 Task: Find connections with filter location Kota with filter topic #realestateinvesting with filter profile language German with filter current company CTG with filter school Harcourt Butler Technical University  with filter industry Sports and Recreation Instruction with filter service category User Experience Design with filter keywords title File Clerk
Action: Mouse moved to (267, 216)
Screenshot: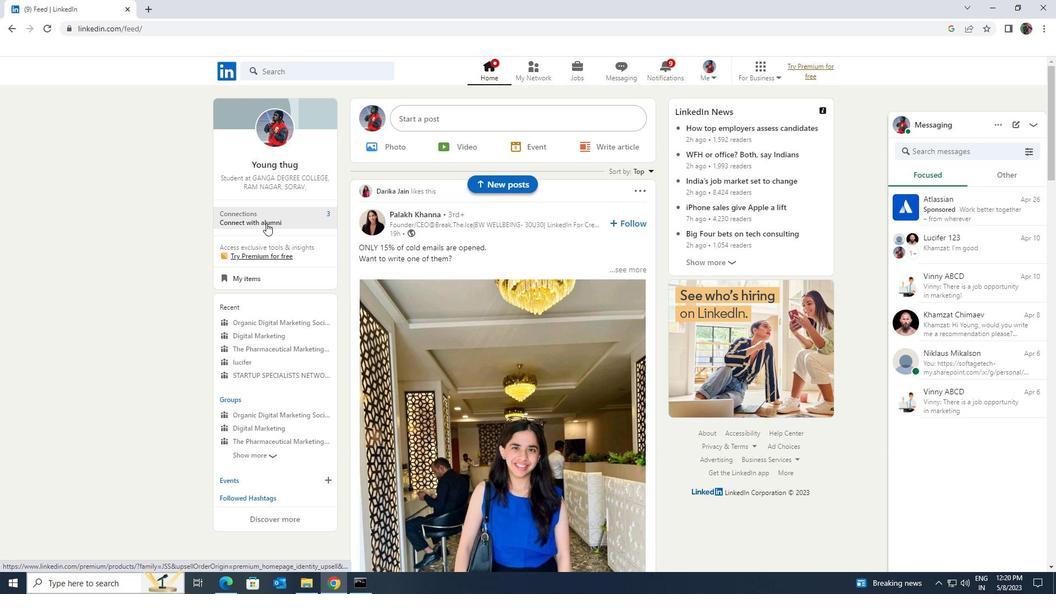 
Action: Mouse pressed left at (267, 216)
Screenshot: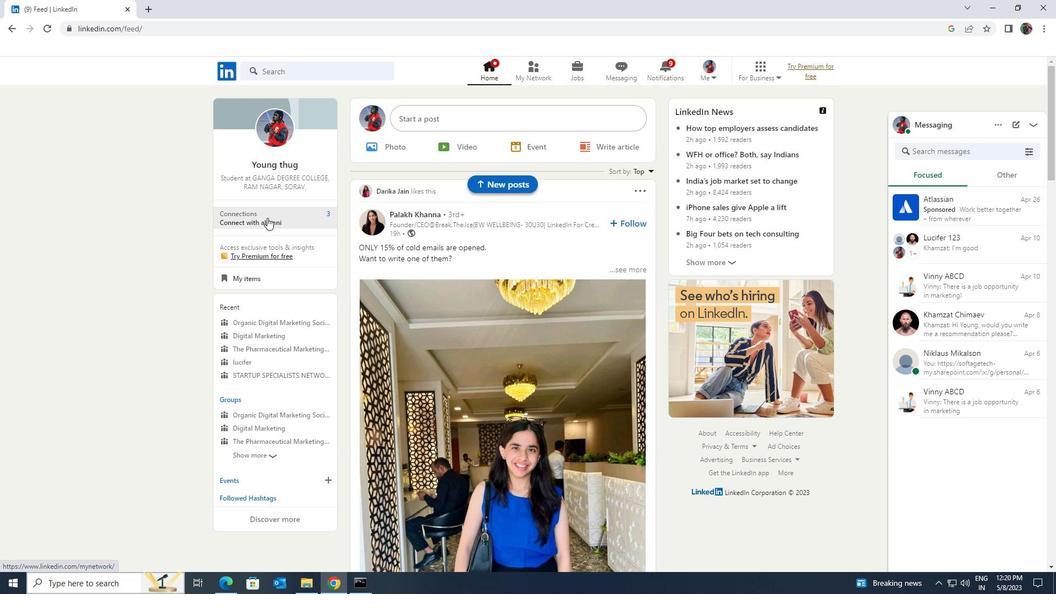 
Action: Mouse moved to (293, 139)
Screenshot: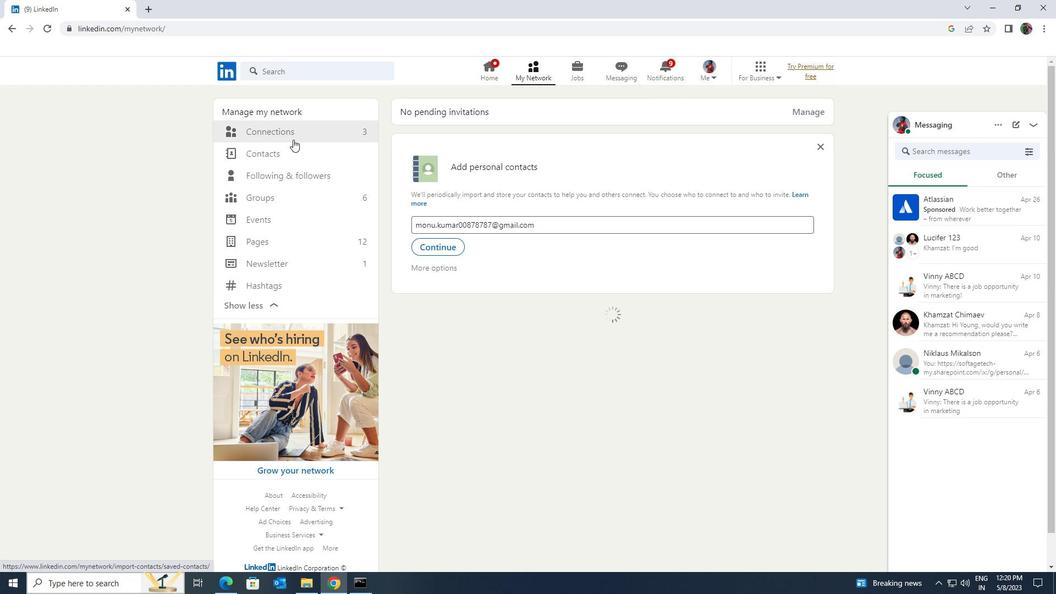 
Action: Mouse pressed left at (293, 139)
Screenshot: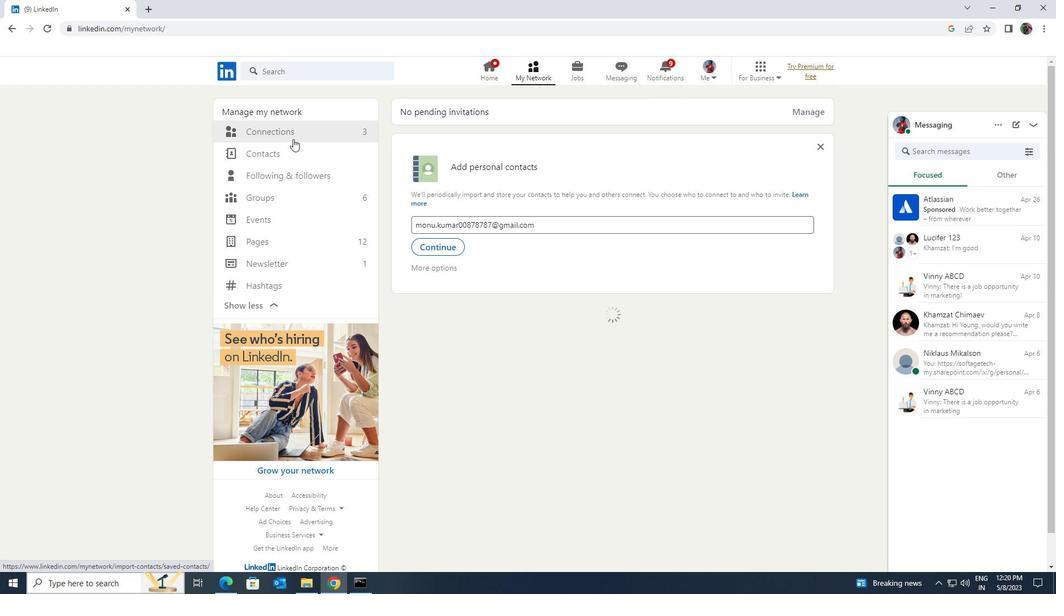 
Action: Mouse moved to (311, 134)
Screenshot: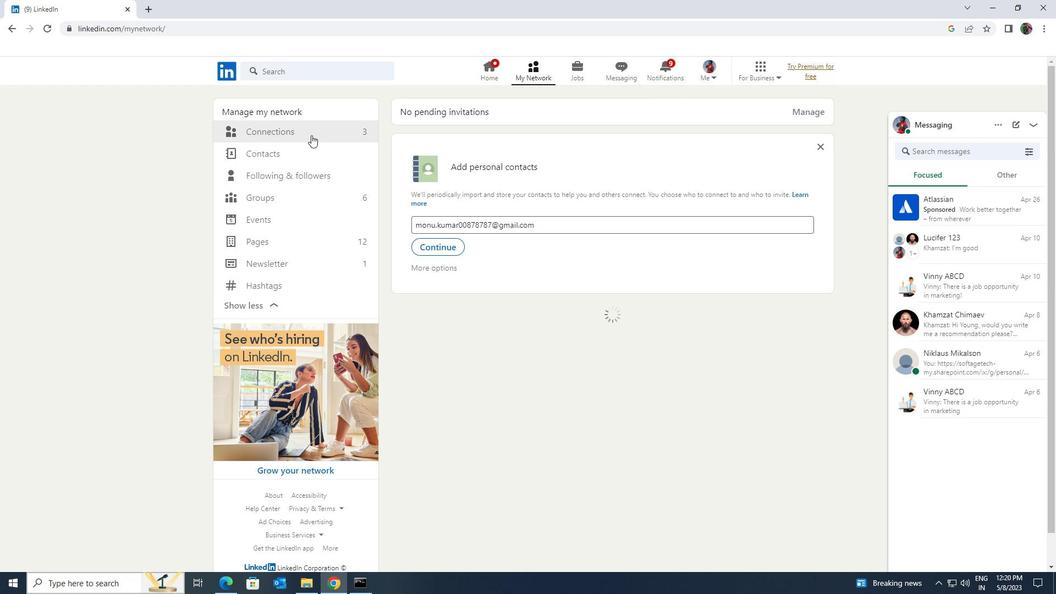 
Action: Mouse pressed left at (311, 134)
Screenshot: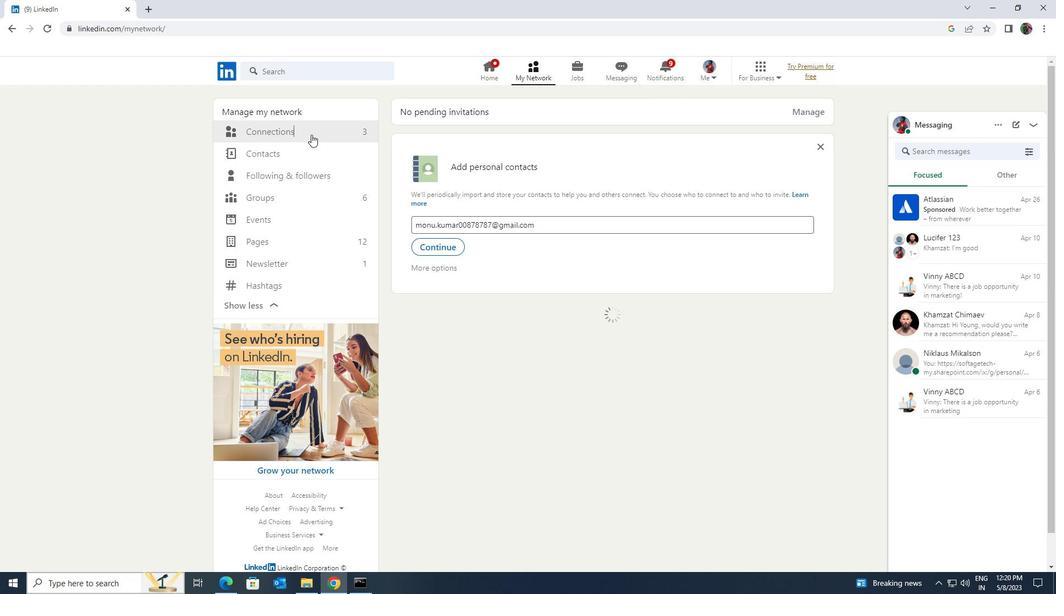 
Action: Mouse moved to (579, 133)
Screenshot: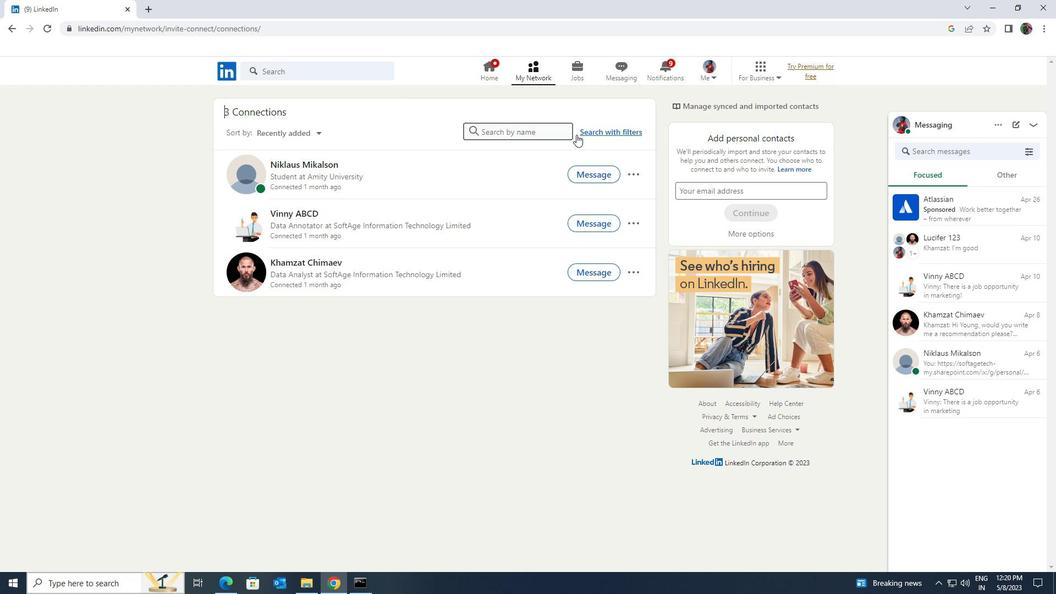 
Action: Mouse pressed left at (579, 133)
Screenshot: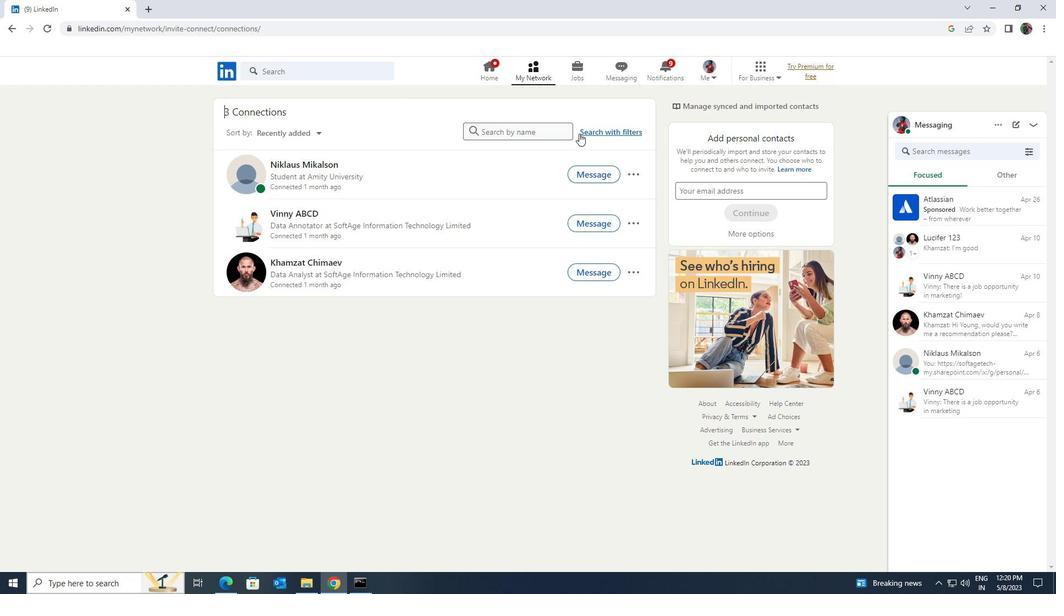 
Action: Mouse moved to (560, 102)
Screenshot: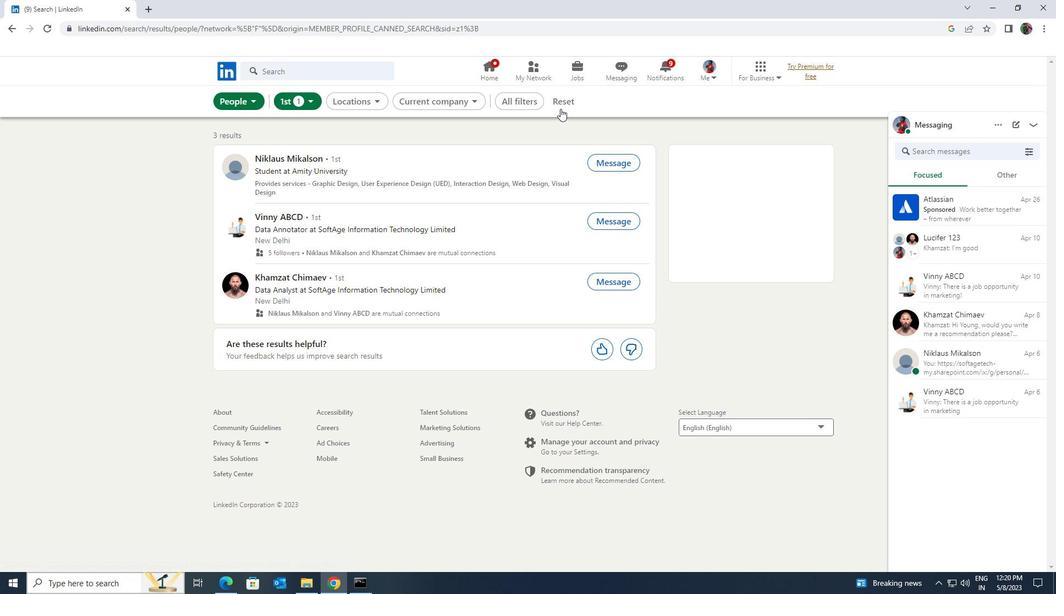 
Action: Mouse pressed left at (560, 102)
Screenshot: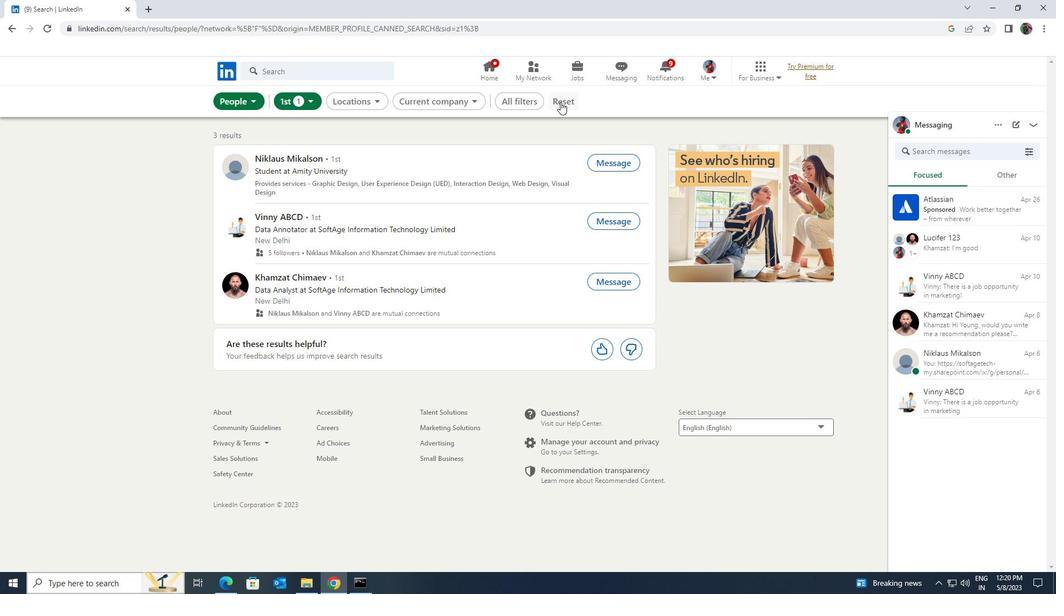 
Action: Mouse moved to (544, 103)
Screenshot: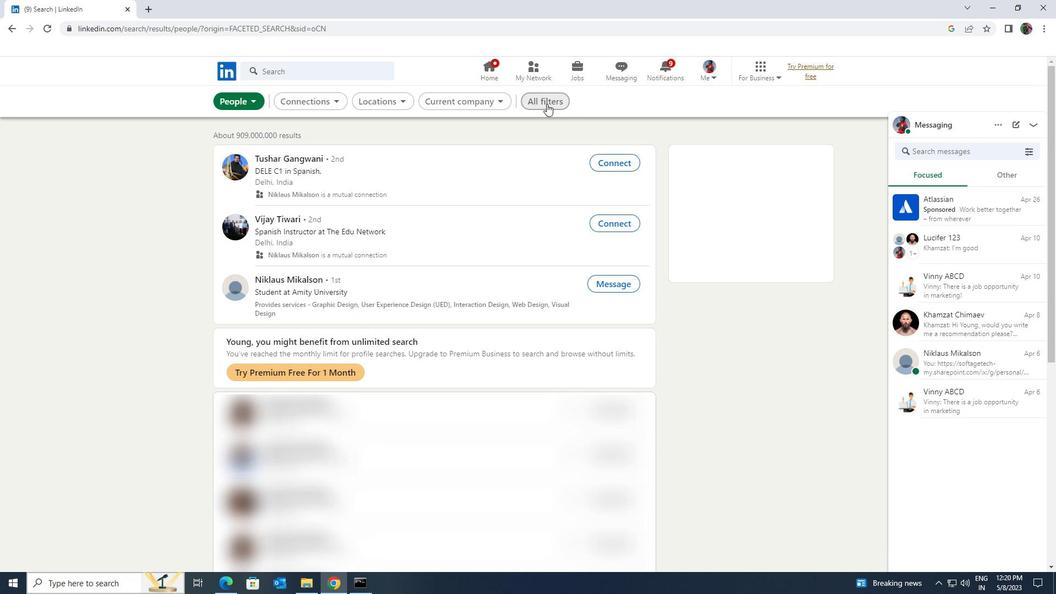 
Action: Mouse pressed left at (544, 103)
Screenshot: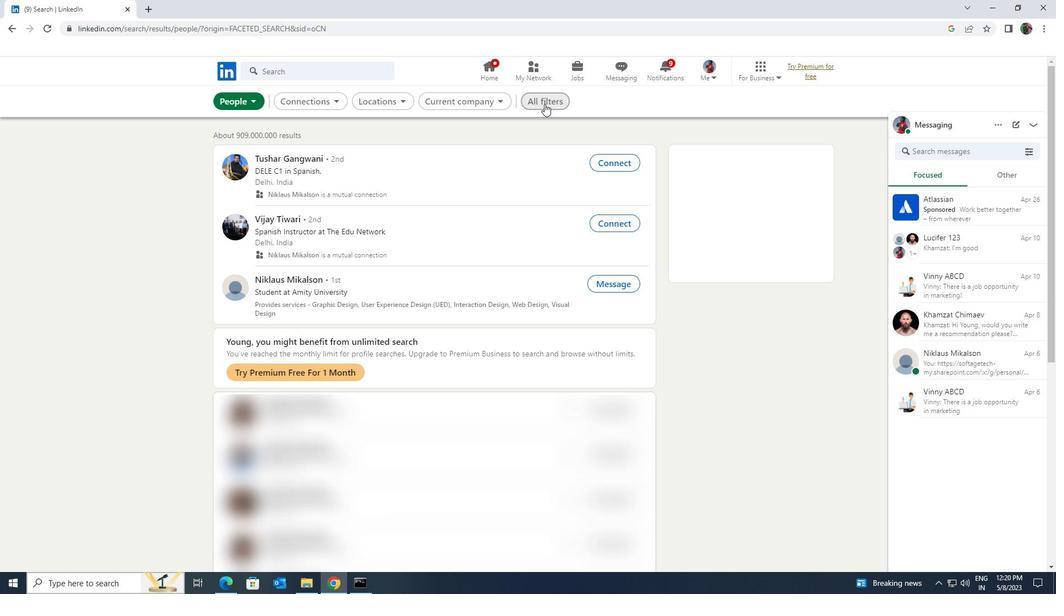 
Action: Mouse moved to (917, 430)
Screenshot: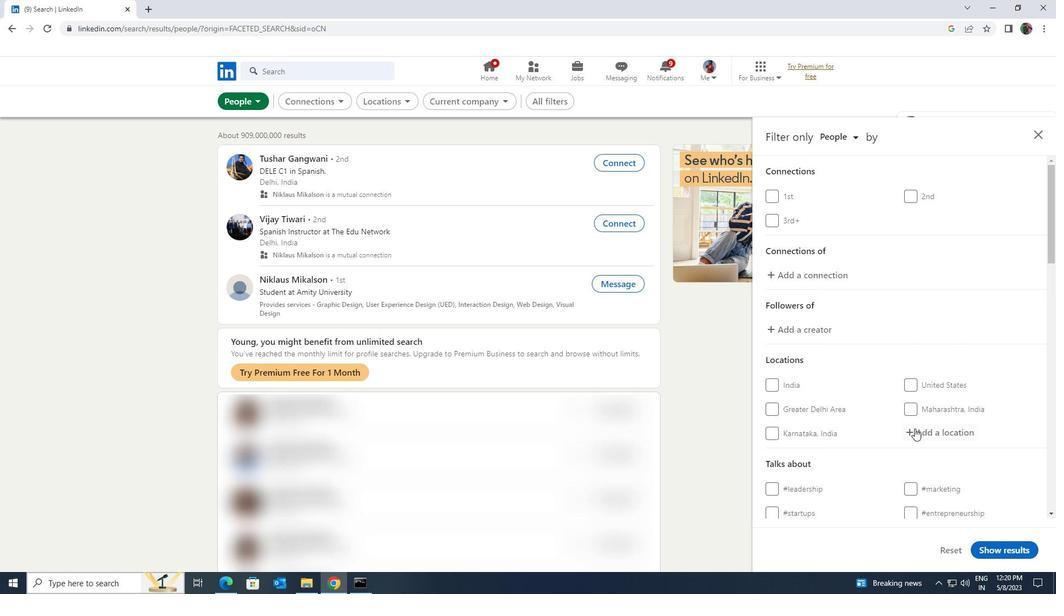 
Action: Mouse pressed left at (917, 430)
Screenshot: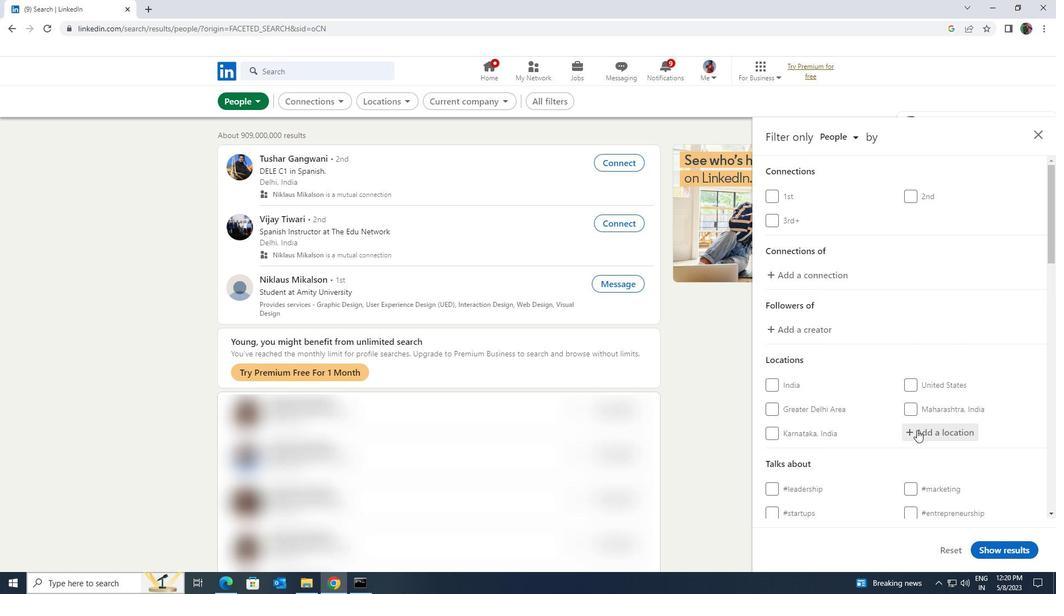
Action: Key pressed <Key.shift>KOTA
Screenshot: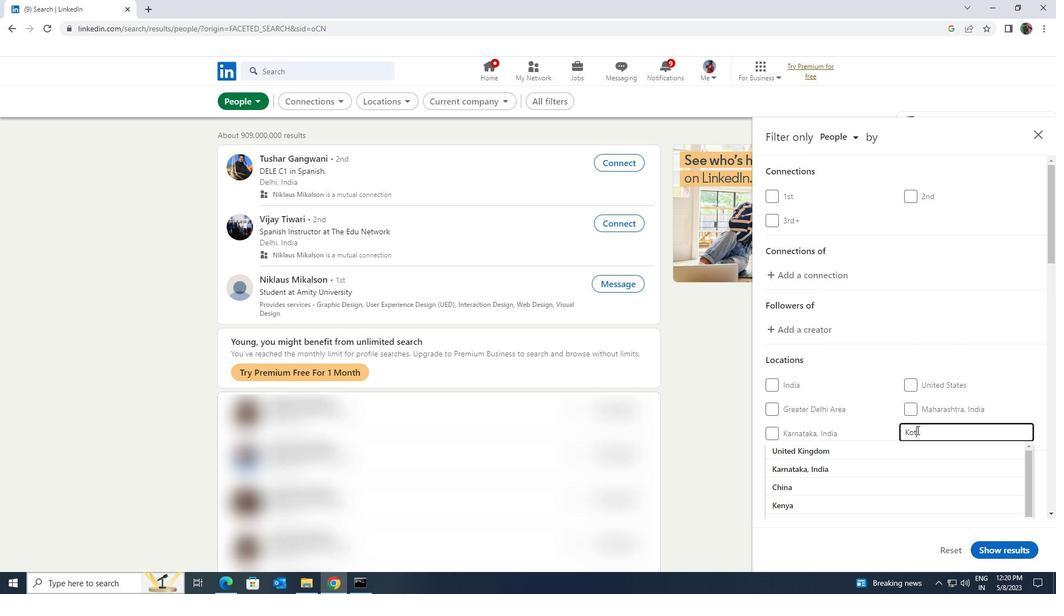 
Action: Mouse moved to (915, 462)
Screenshot: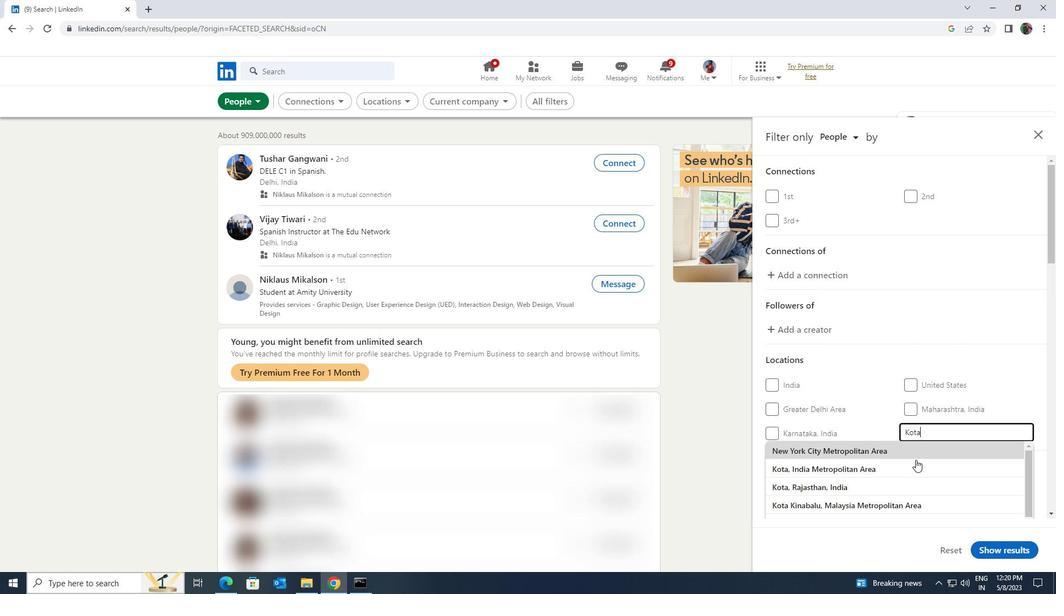 
Action: Mouse pressed left at (915, 462)
Screenshot: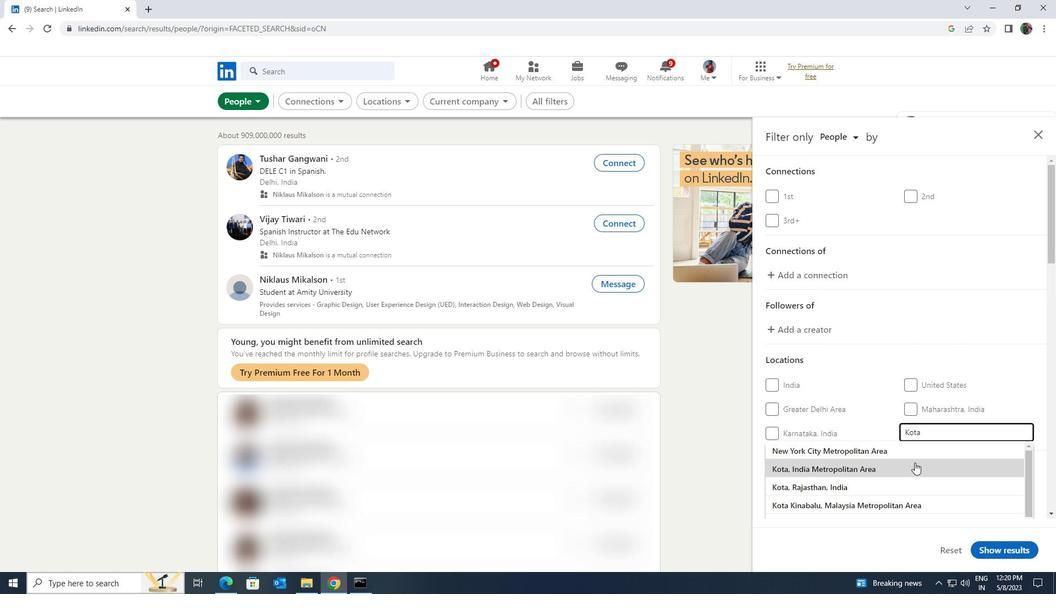 
Action: Mouse moved to (913, 462)
Screenshot: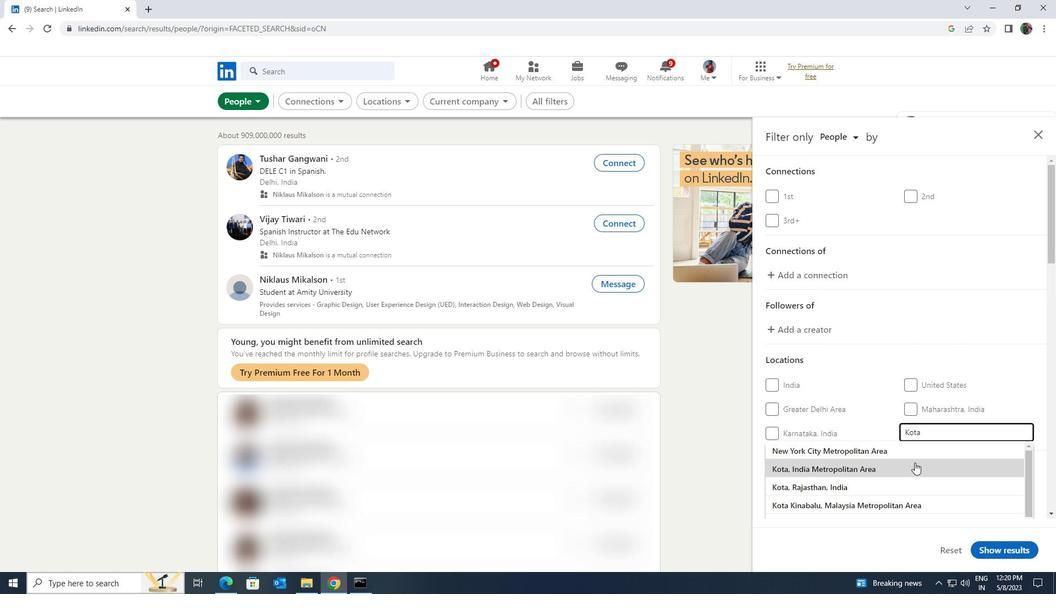 
Action: Mouse scrolled (913, 462) with delta (0, 0)
Screenshot: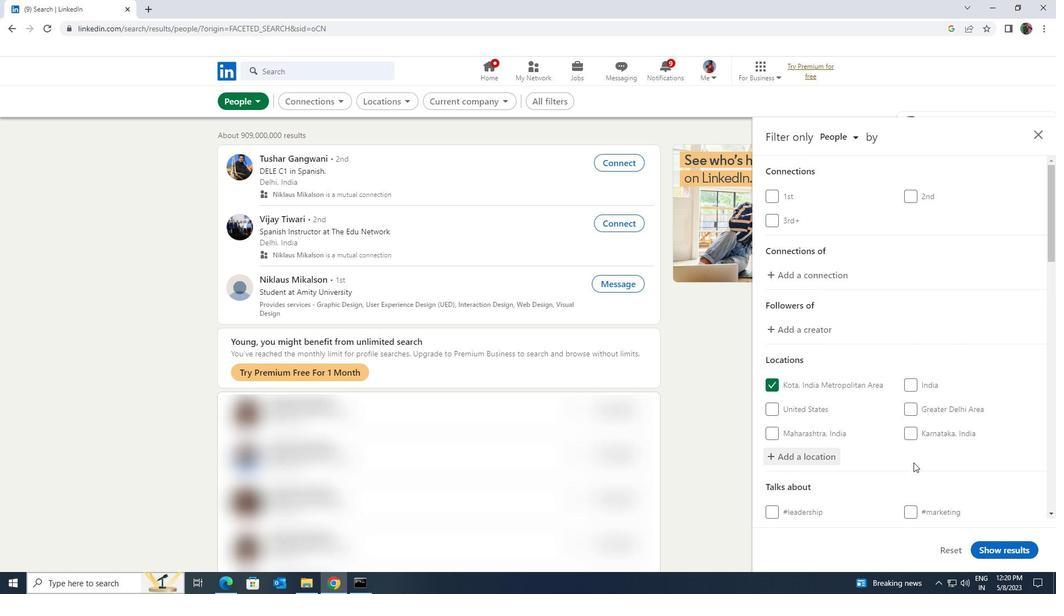 
Action: Mouse scrolled (913, 462) with delta (0, 0)
Screenshot: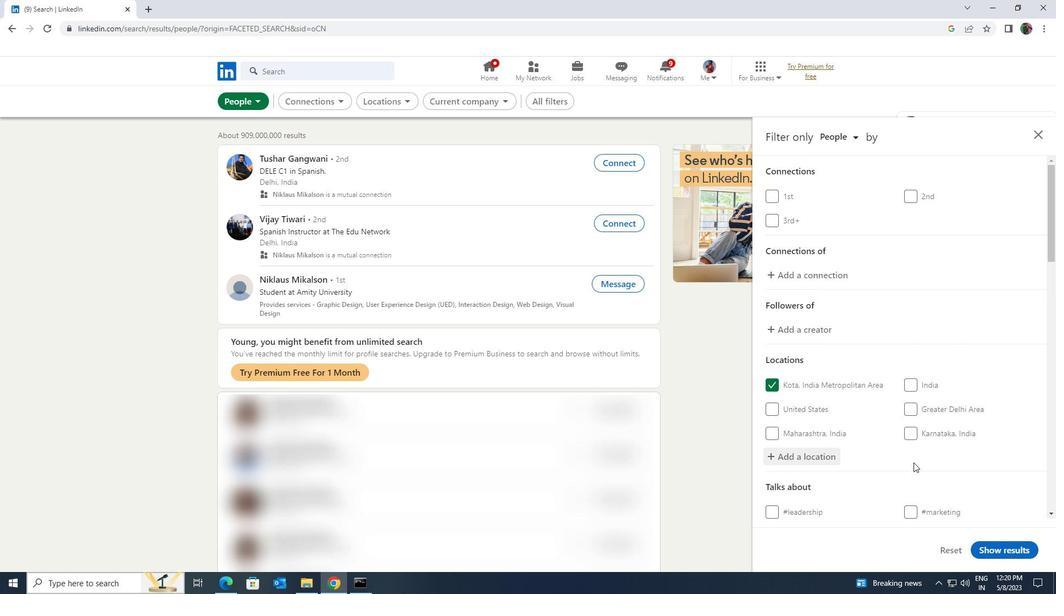 
Action: Mouse moved to (924, 454)
Screenshot: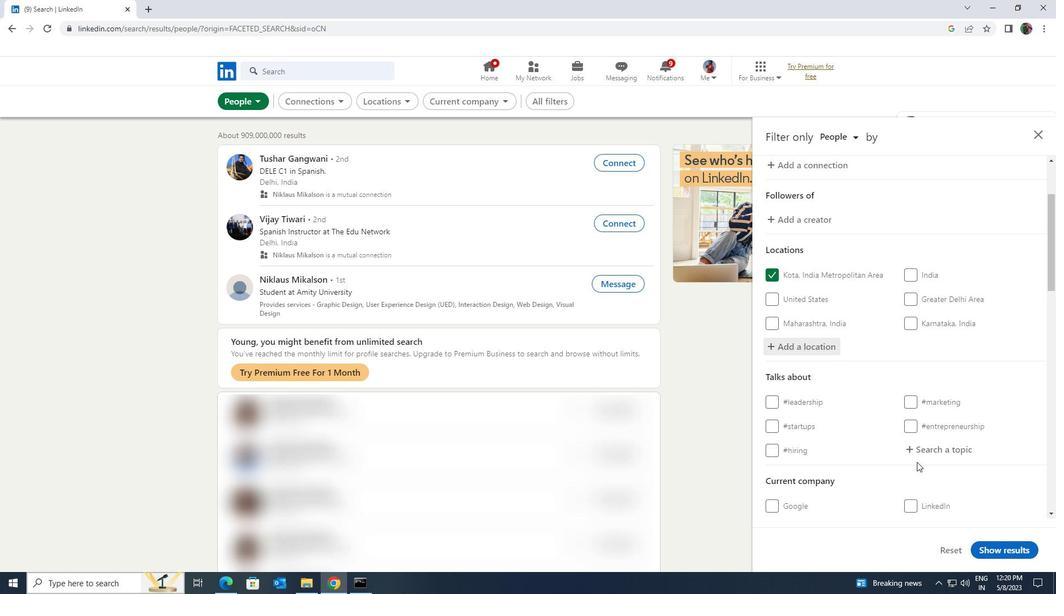 
Action: Mouse pressed left at (924, 454)
Screenshot: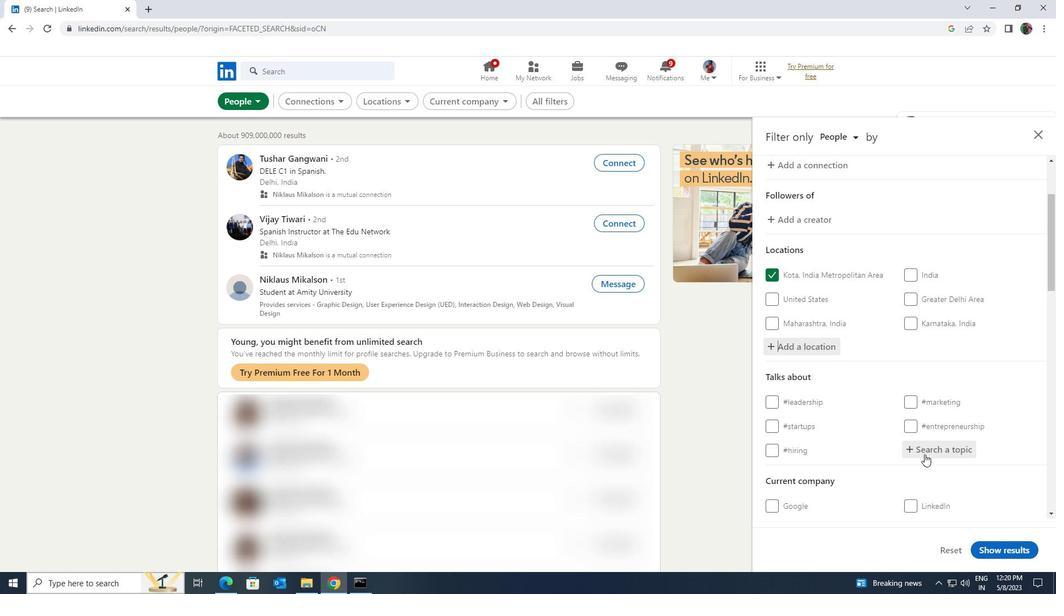 
Action: Key pressed <Key.shift><Key.shift><Key.shift><Key.shift><Key.shift><Key.shift>REAL<Key.shift>STAR<Key.backspace>E<Key.backspace><Key.backspace>ATEINVES
Screenshot: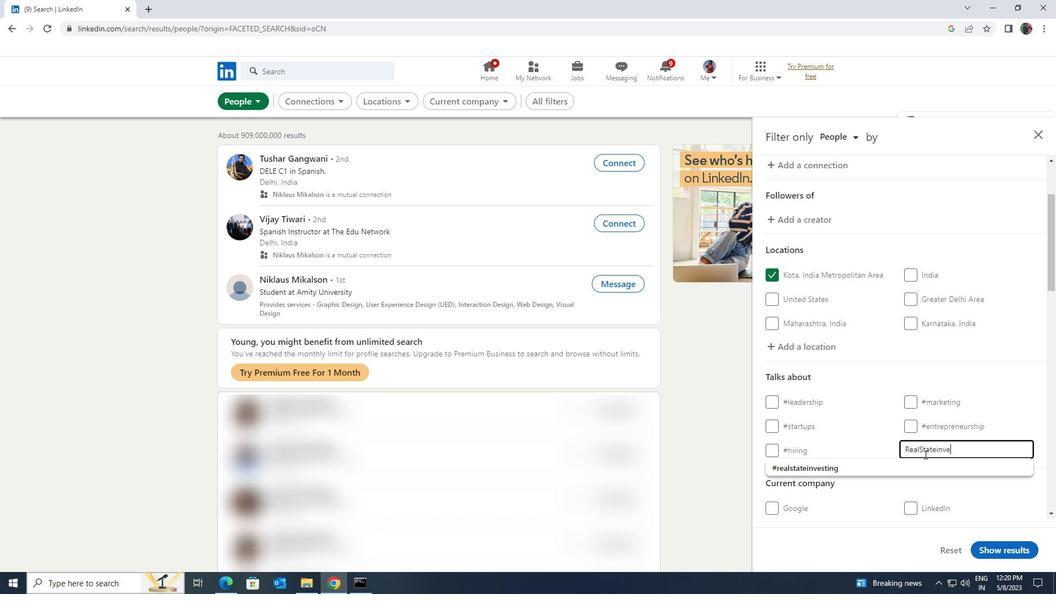 
Action: Mouse moved to (924, 466)
Screenshot: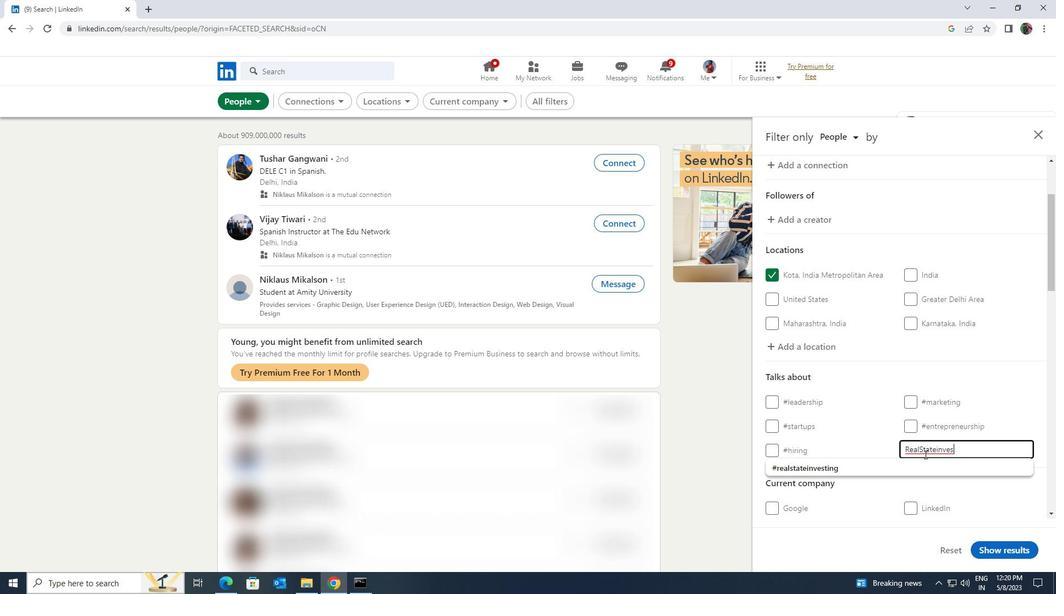 
Action: Mouse pressed left at (924, 466)
Screenshot: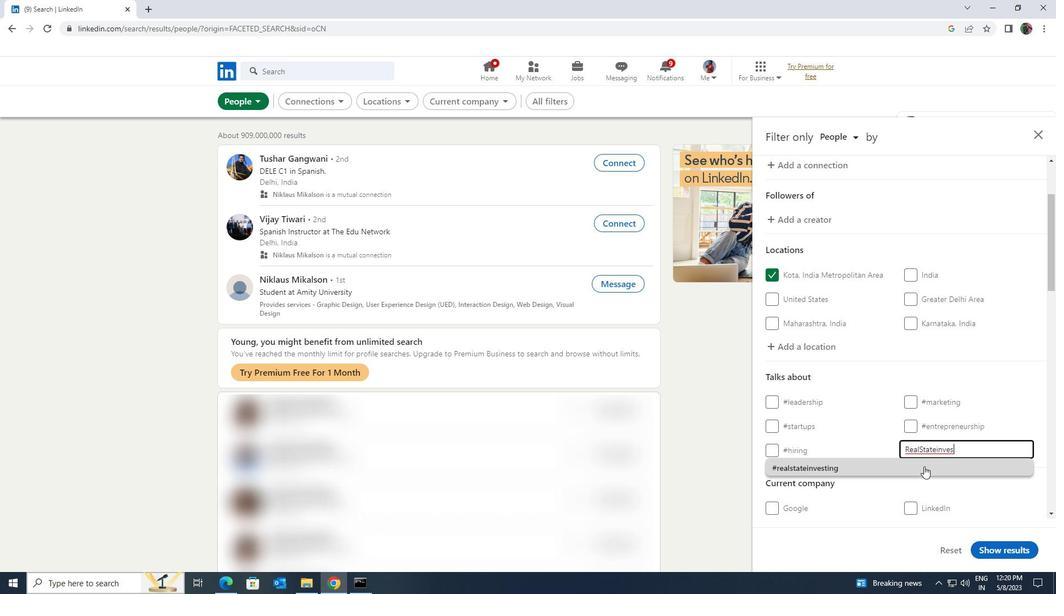 
Action: Mouse moved to (924, 467)
Screenshot: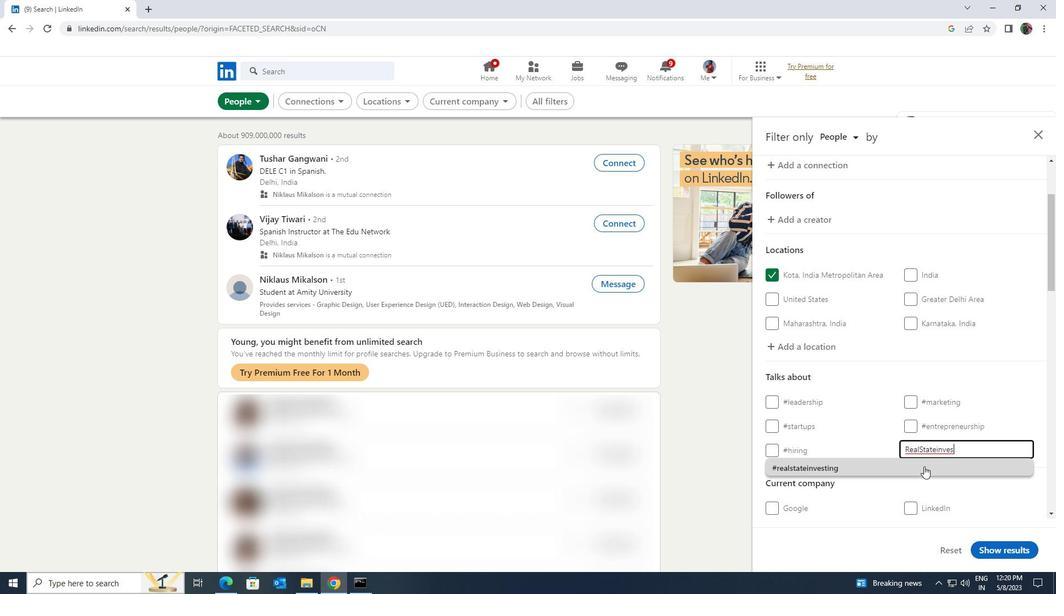 
Action: Mouse scrolled (924, 466) with delta (0, 0)
Screenshot: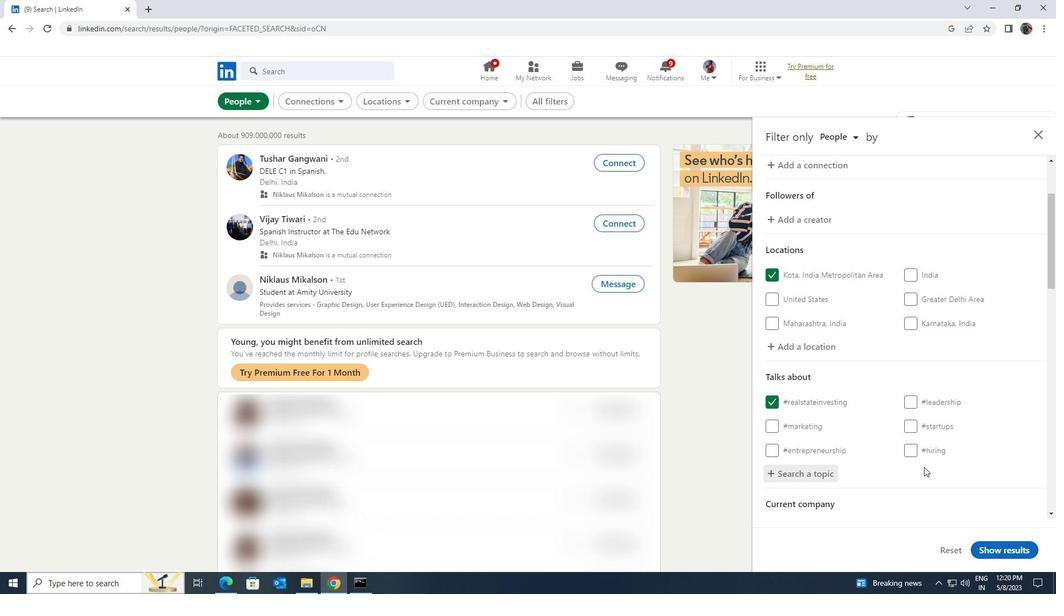 
Action: Mouse scrolled (924, 466) with delta (0, 0)
Screenshot: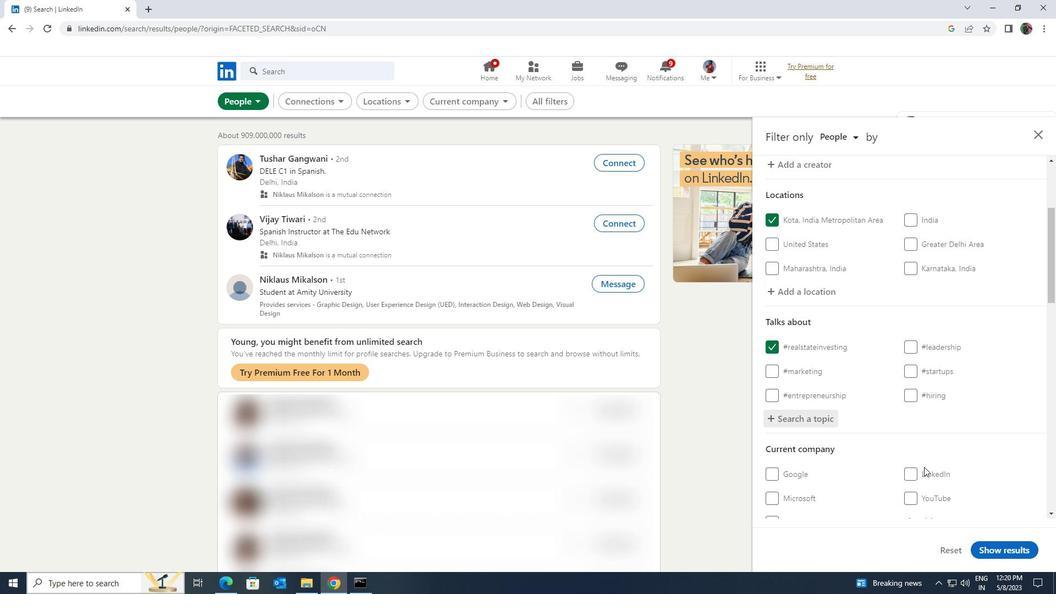 
Action: Mouse scrolled (924, 466) with delta (0, 0)
Screenshot: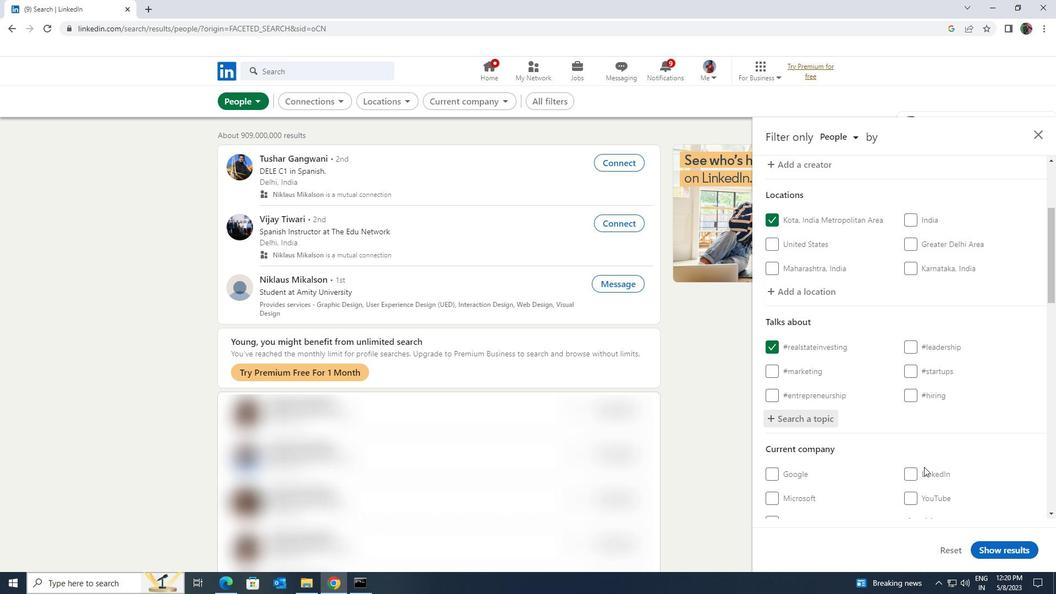 
Action: Mouse scrolled (924, 466) with delta (0, 0)
Screenshot: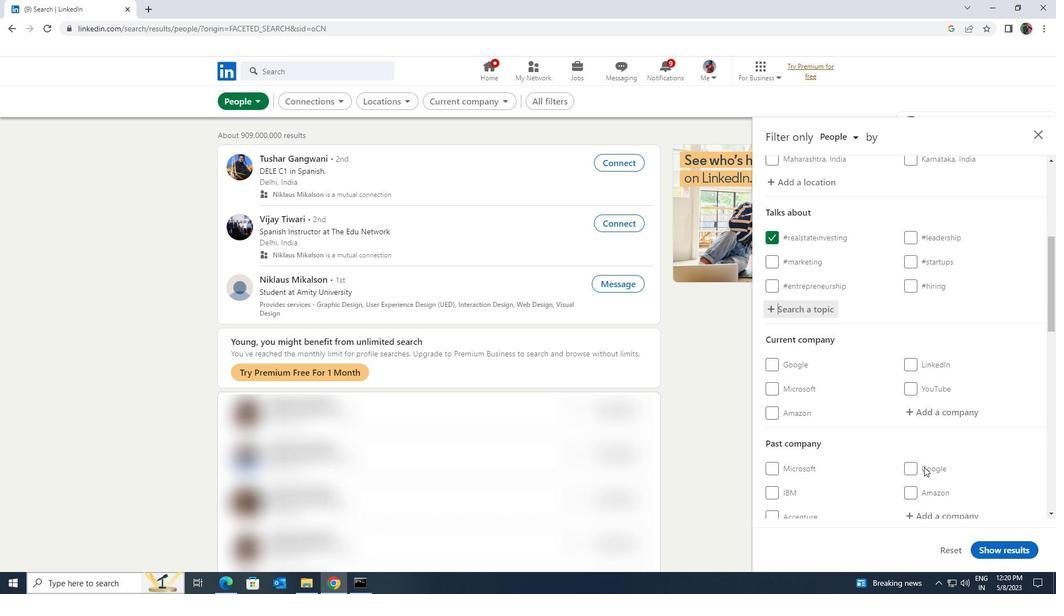 
Action: Mouse scrolled (924, 466) with delta (0, 0)
Screenshot: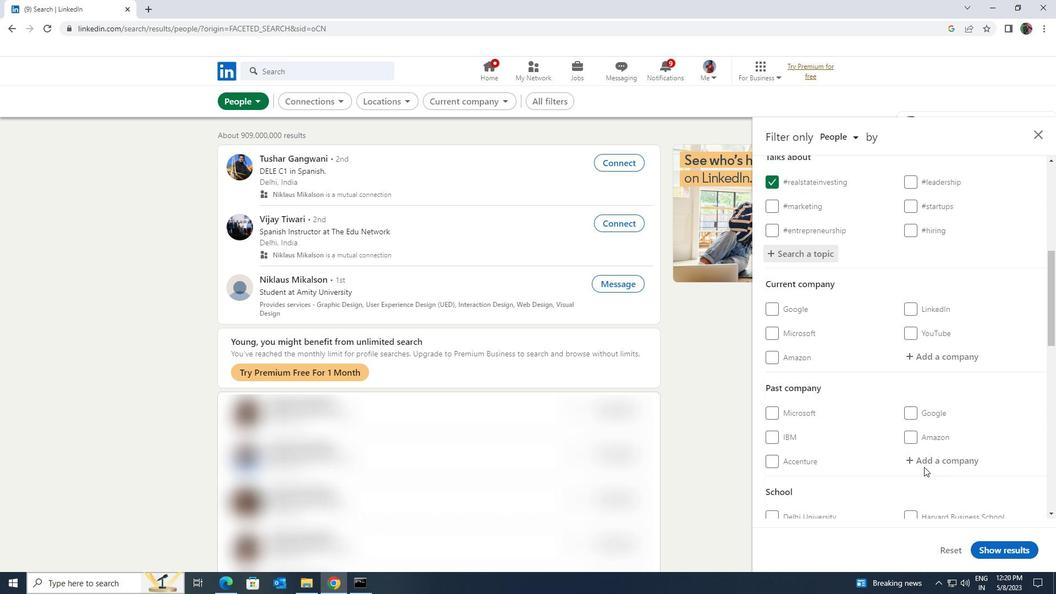 
Action: Mouse scrolled (924, 466) with delta (0, 0)
Screenshot: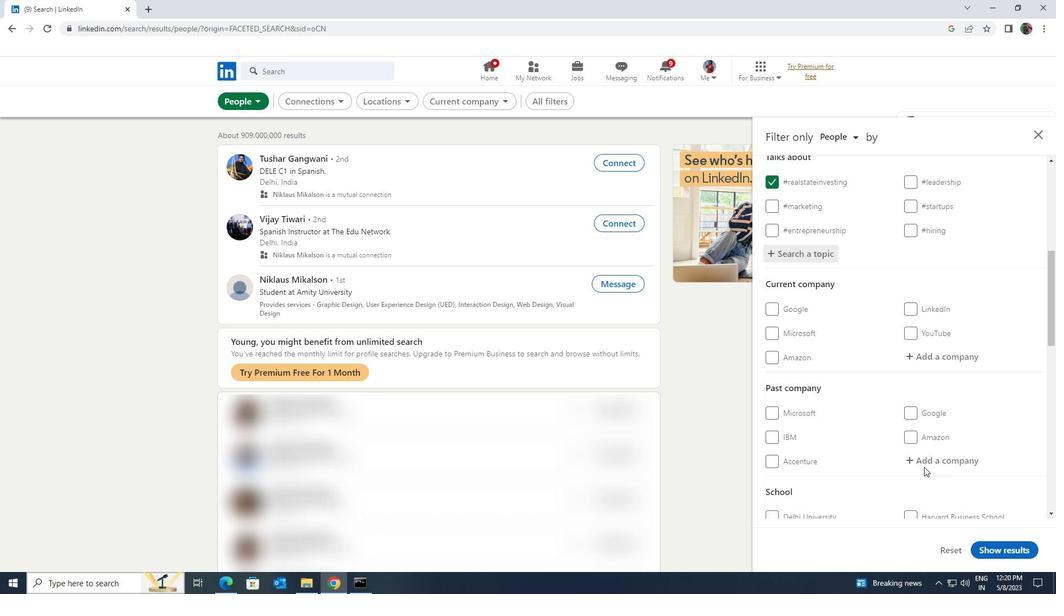 
Action: Mouse scrolled (924, 466) with delta (0, 0)
Screenshot: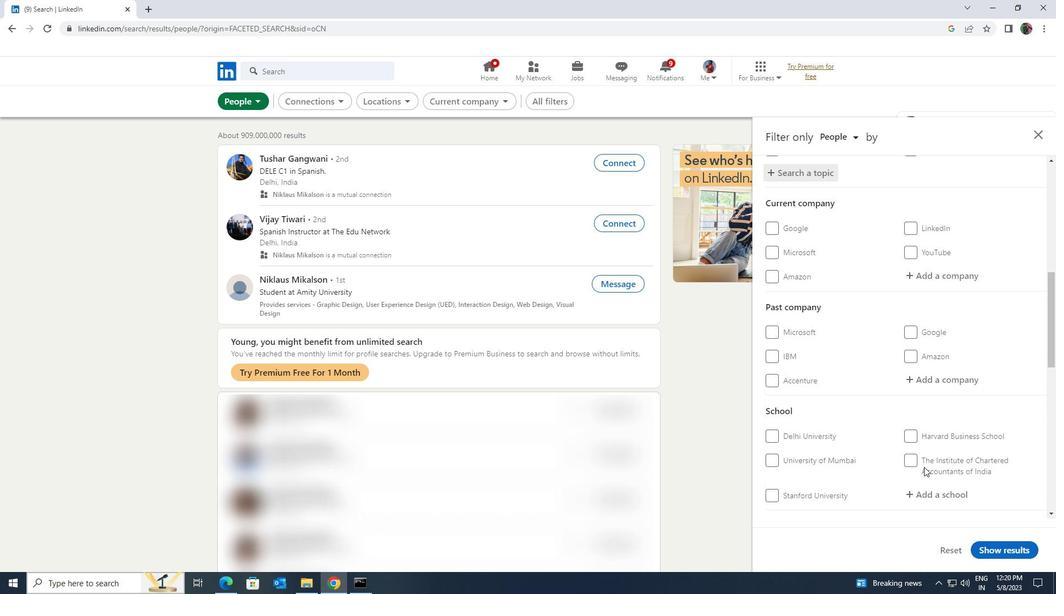 
Action: Mouse scrolled (924, 466) with delta (0, 0)
Screenshot: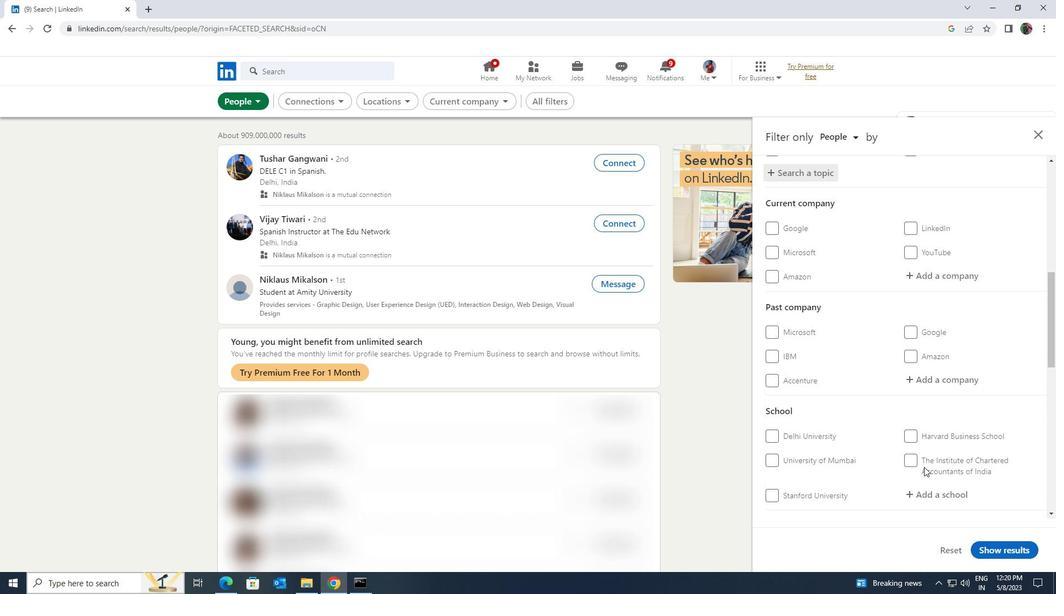 
Action: Mouse scrolled (924, 466) with delta (0, 0)
Screenshot: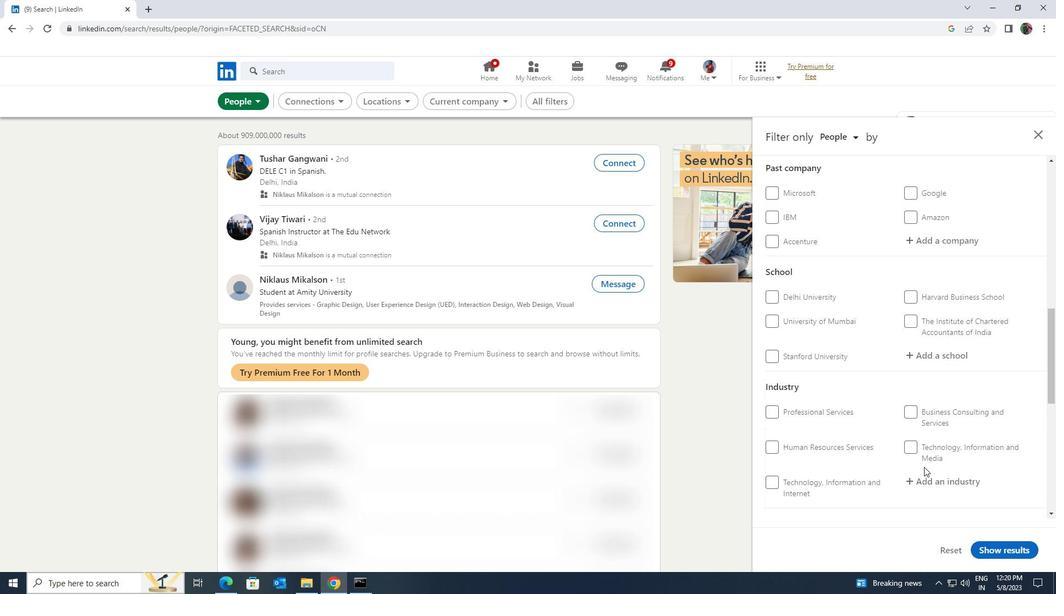 
Action: Mouse scrolled (924, 466) with delta (0, 0)
Screenshot: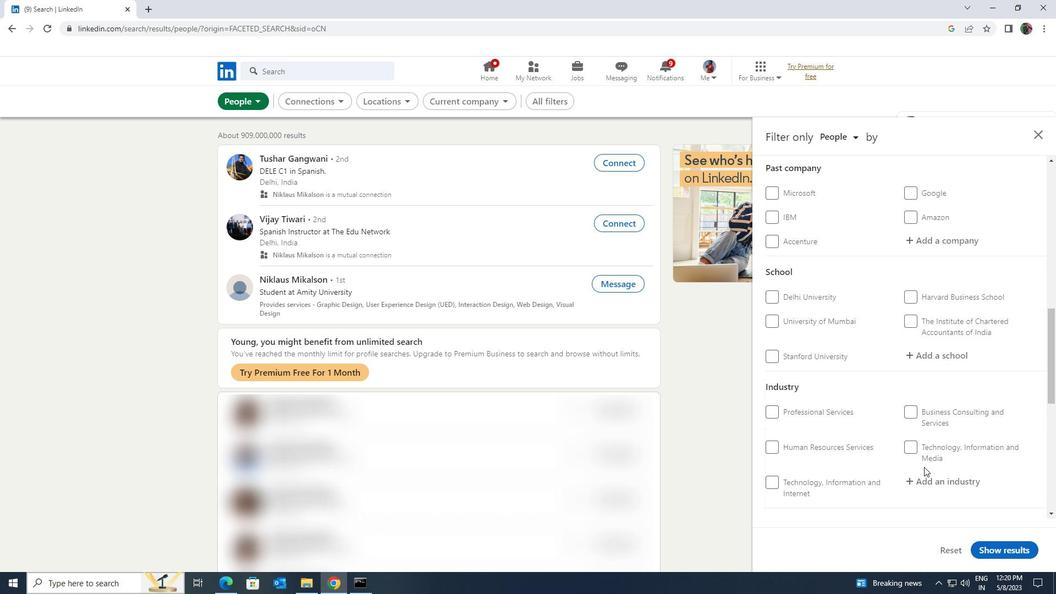 
Action: Mouse scrolled (924, 466) with delta (0, 0)
Screenshot: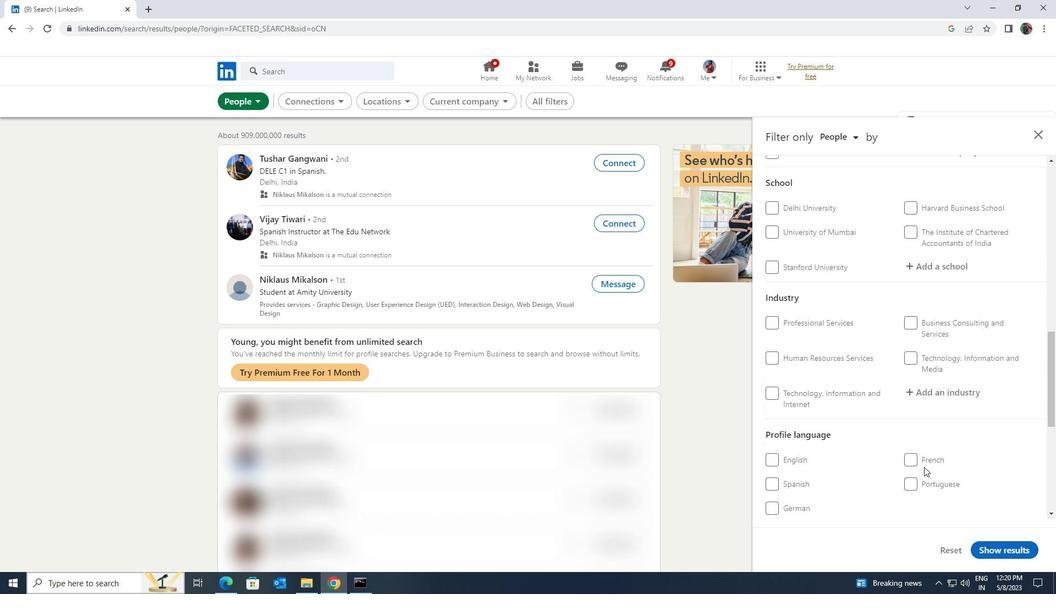 
Action: Mouse scrolled (924, 466) with delta (0, 0)
Screenshot: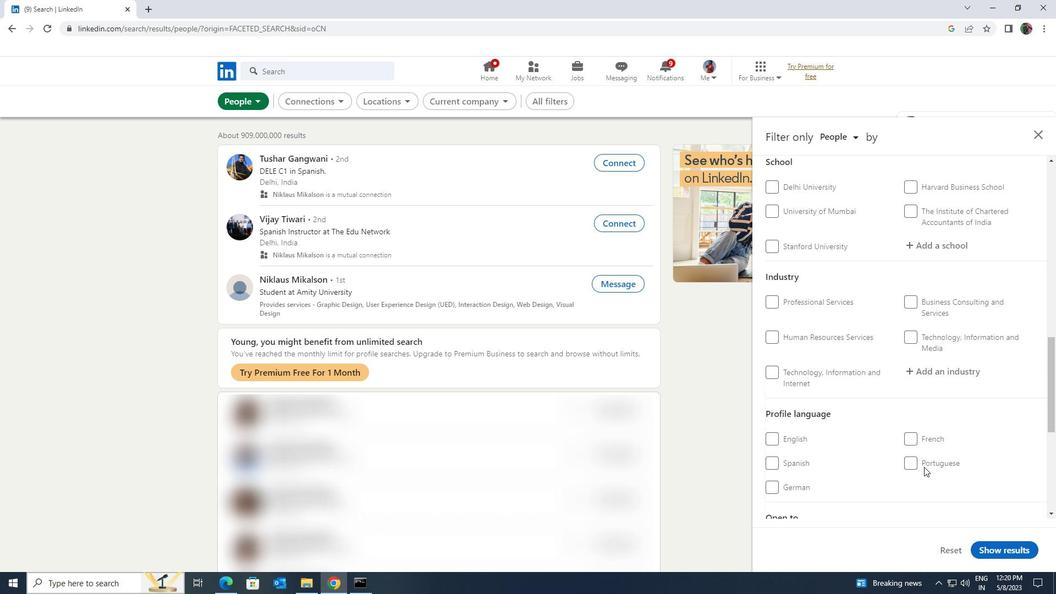 
Action: Mouse scrolled (924, 466) with delta (0, 0)
Screenshot: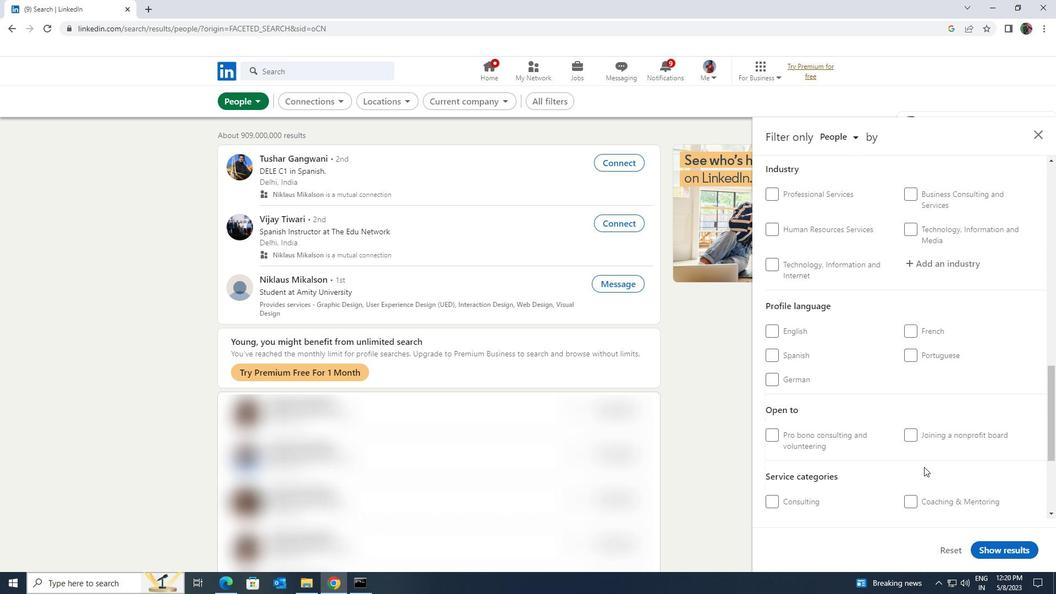 
Action: Mouse scrolled (924, 466) with delta (0, 0)
Screenshot: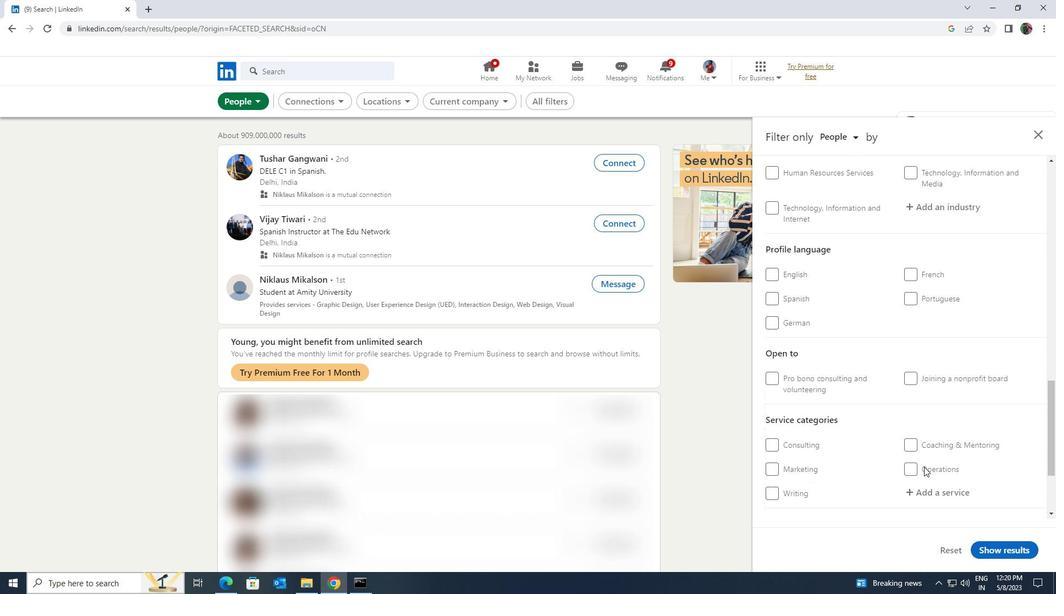 
Action: Mouse scrolled (924, 466) with delta (0, 0)
Screenshot: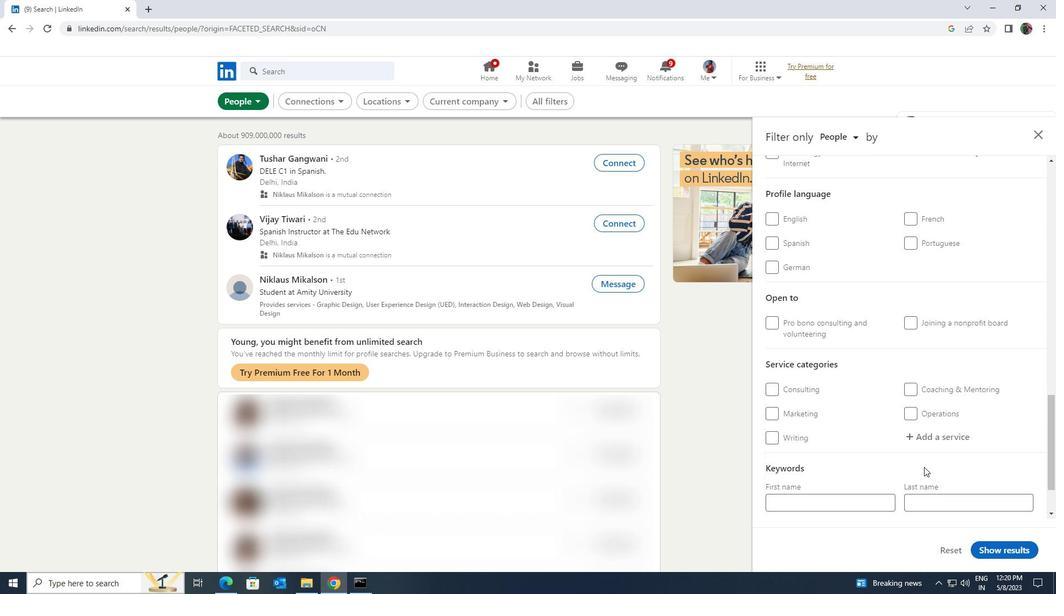 
Action: Mouse scrolled (924, 467) with delta (0, 0)
Screenshot: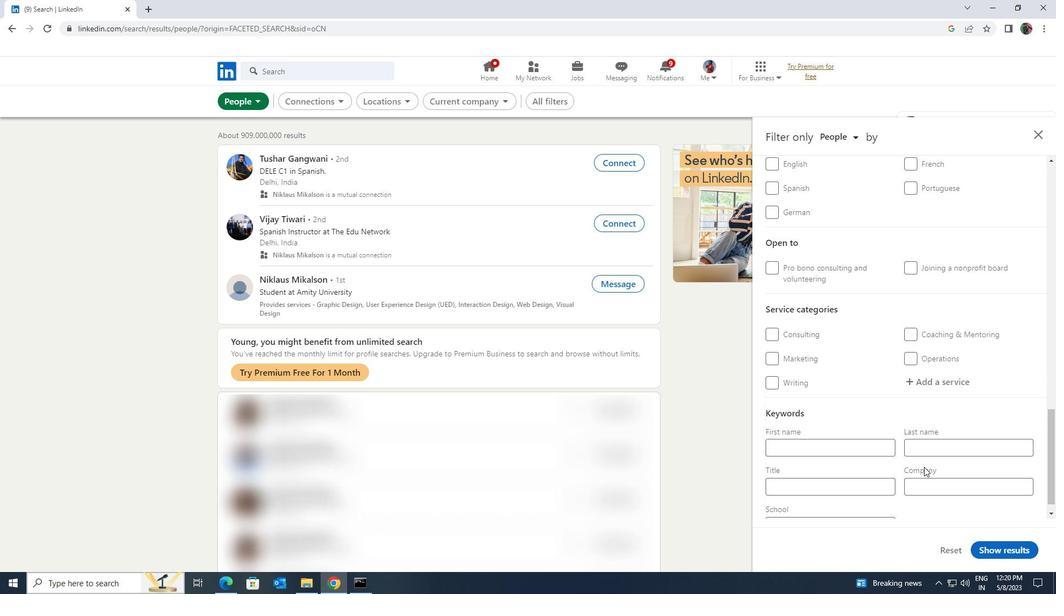 
Action: Mouse scrolled (924, 467) with delta (0, 0)
Screenshot: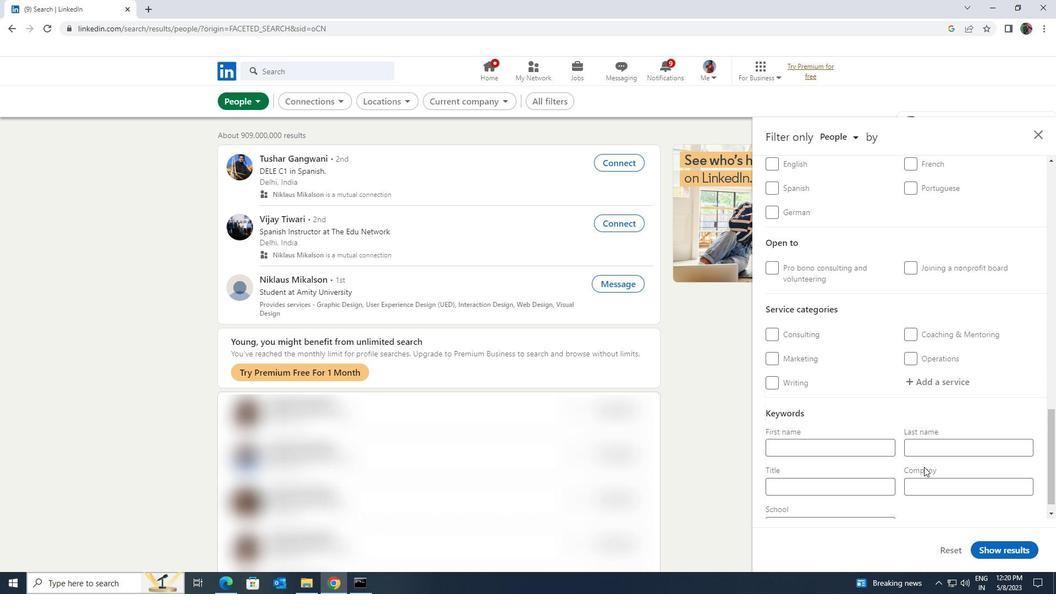 
Action: Mouse scrolled (924, 467) with delta (0, 0)
Screenshot: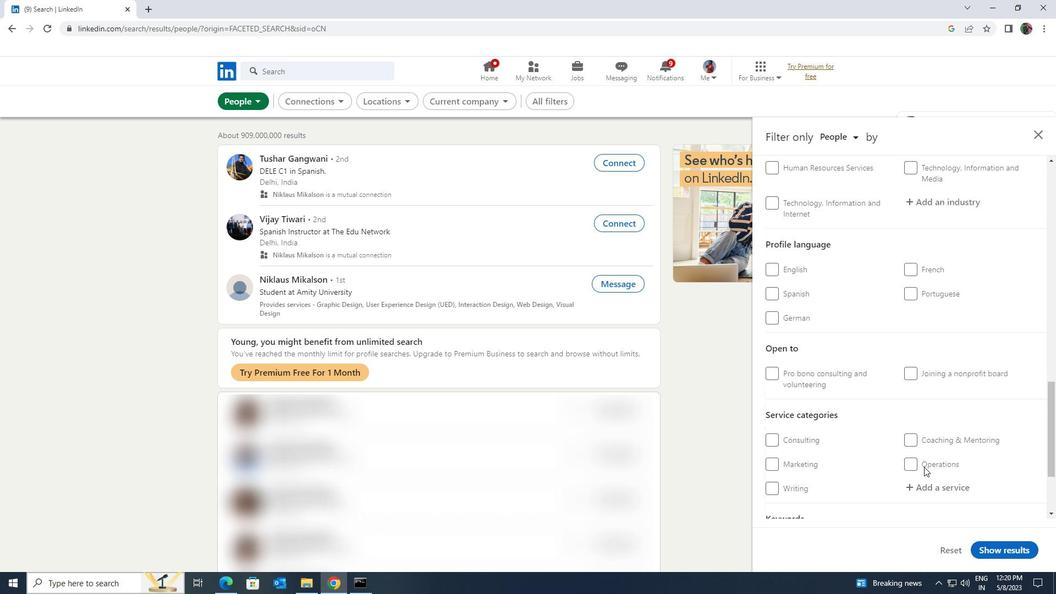 
Action: Mouse scrolled (924, 467) with delta (0, 0)
Screenshot: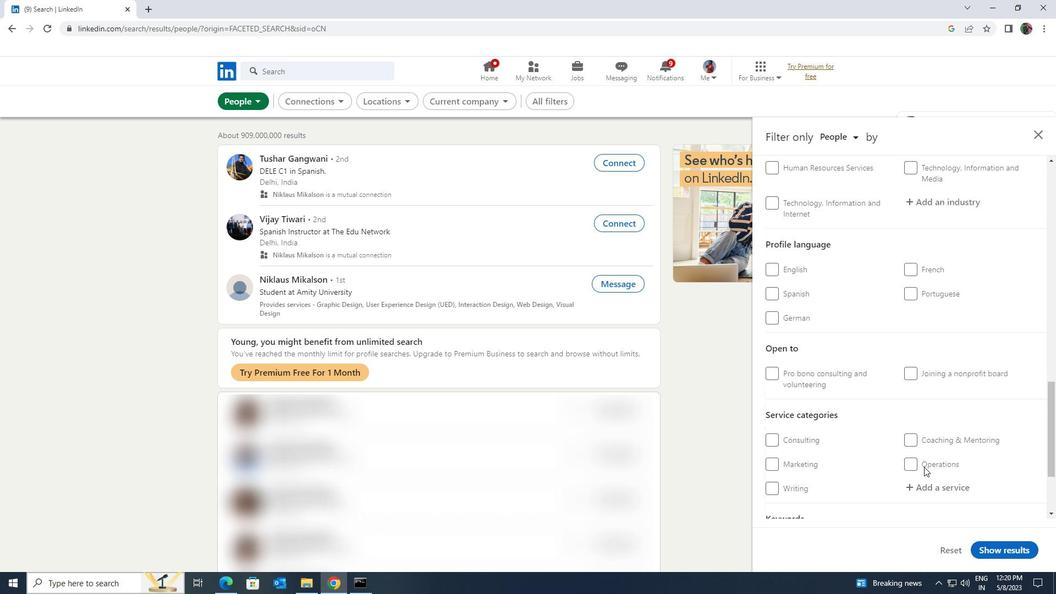 
Action: Mouse moved to (806, 433)
Screenshot: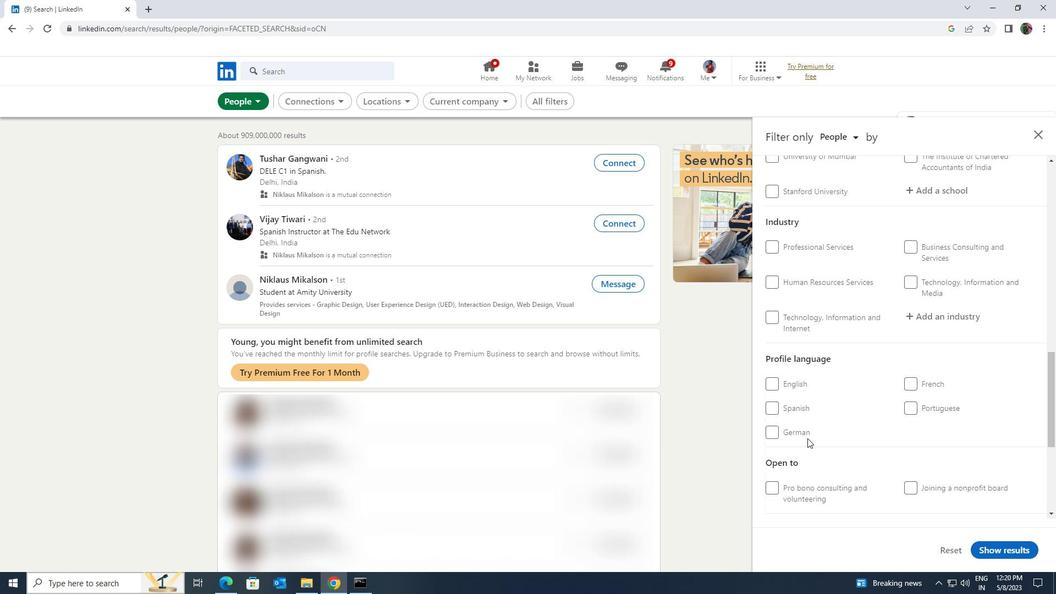 
Action: Mouse pressed left at (806, 433)
Screenshot: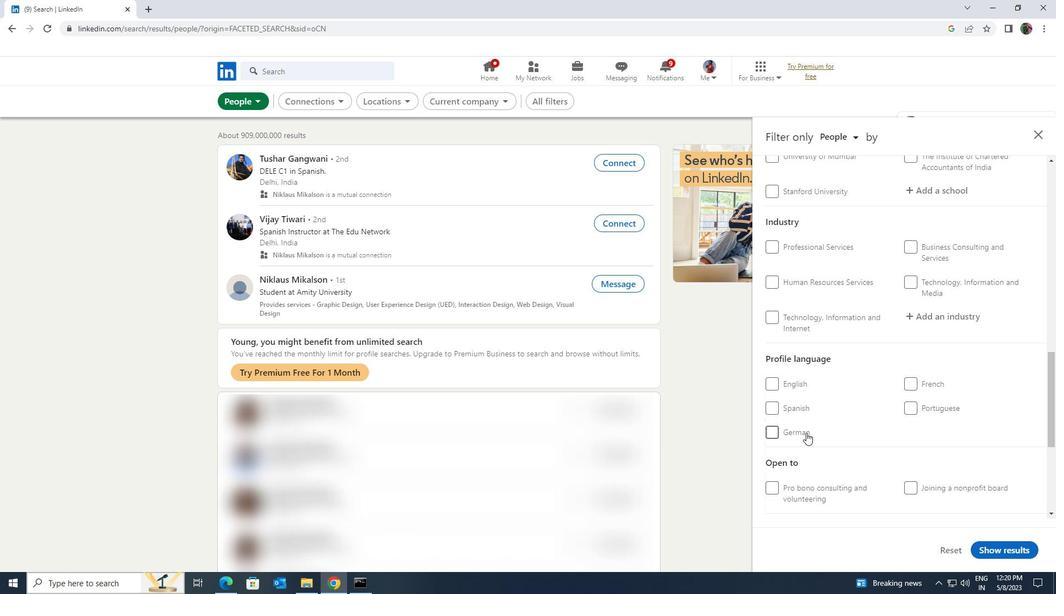 
Action: Mouse moved to (866, 442)
Screenshot: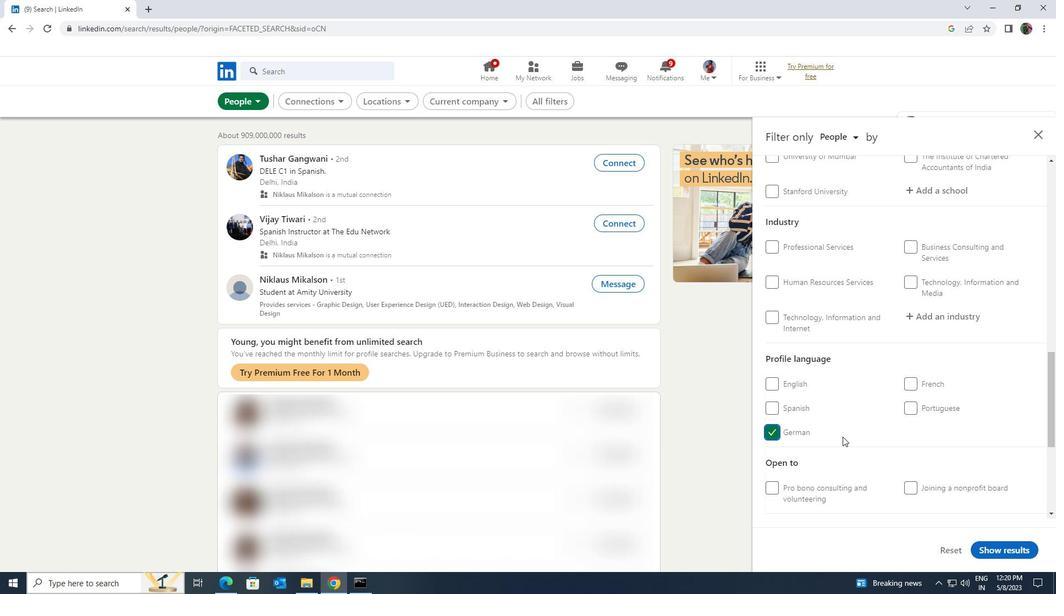 
Action: Mouse scrolled (866, 442) with delta (0, 0)
Screenshot: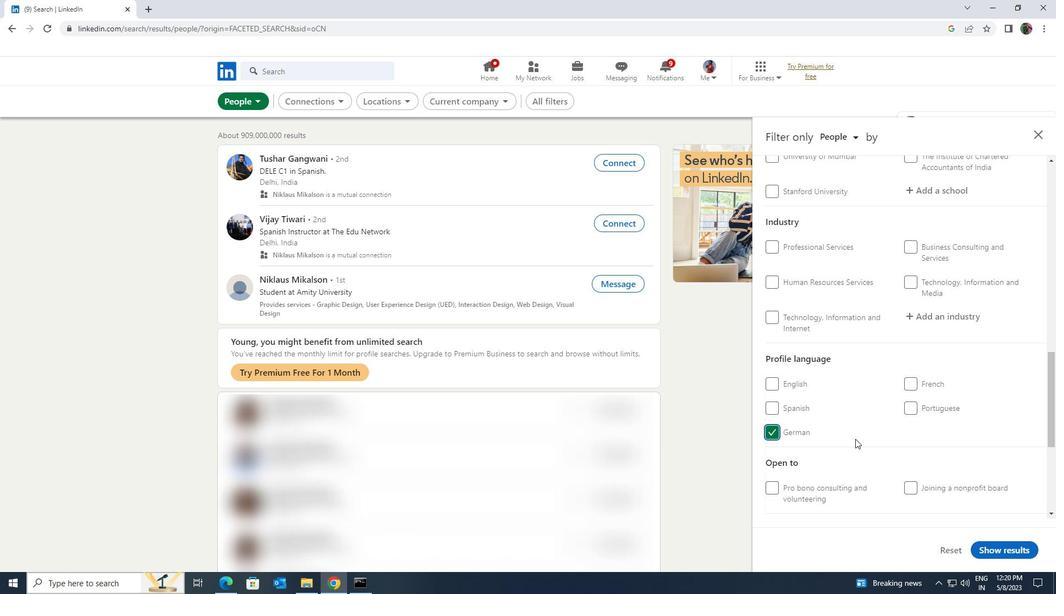 
Action: Mouse scrolled (866, 442) with delta (0, 0)
Screenshot: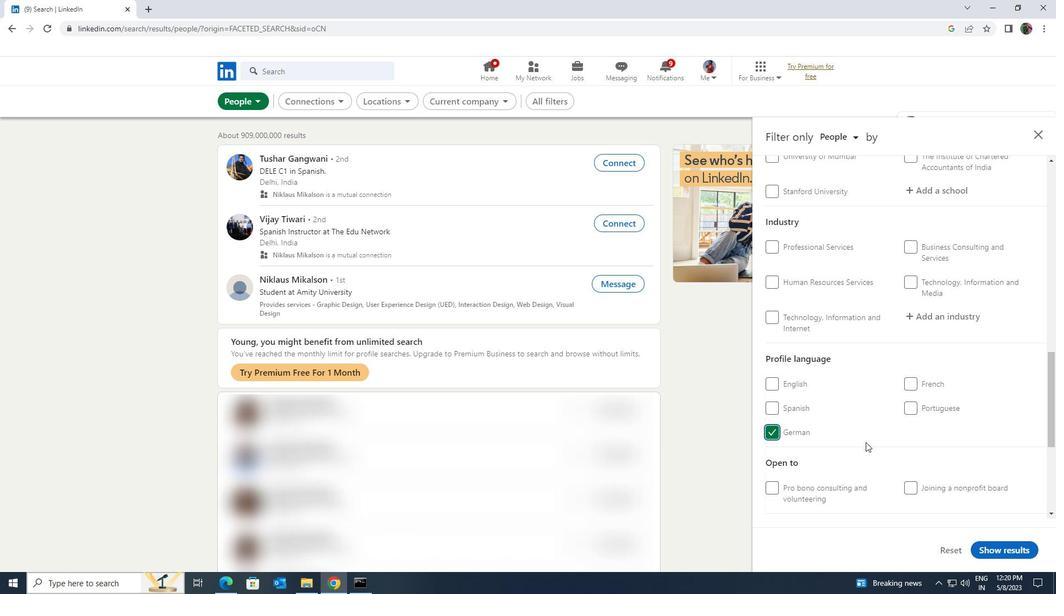
Action: Mouse scrolled (866, 442) with delta (0, 0)
Screenshot: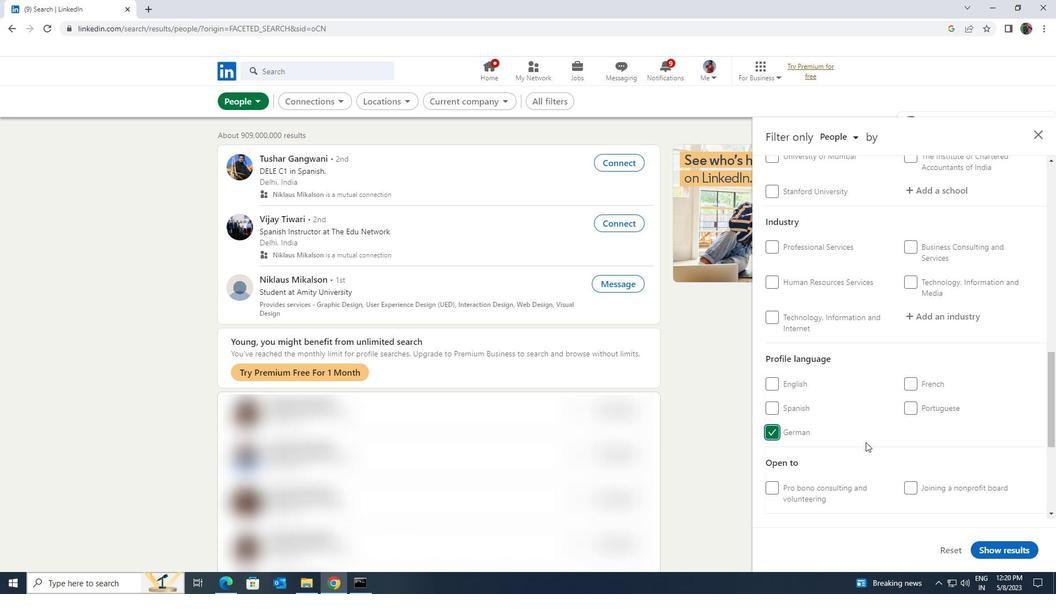 
Action: Mouse moved to (866, 442)
Screenshot: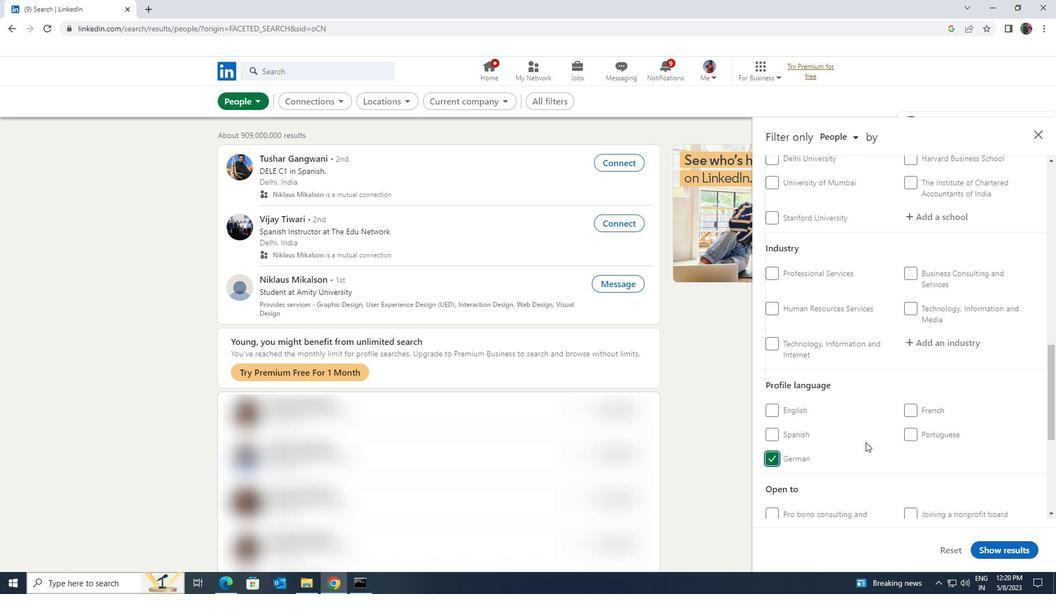 
Action: Mouse scrolled (866, 442) with delta (0, 0)
Screenshot: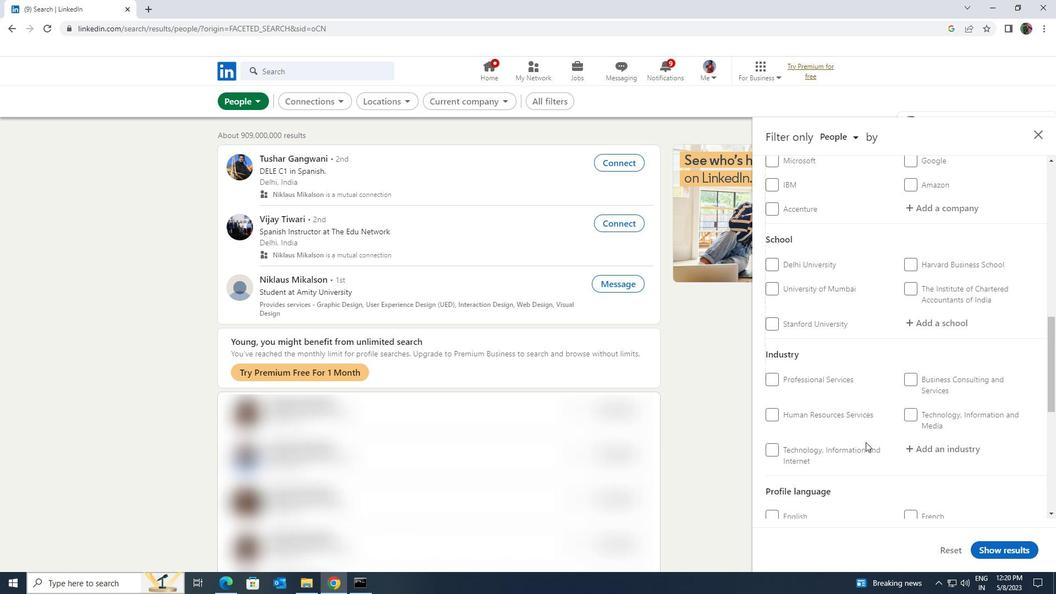 
Action: Mouse scrolled (866, 442) with delta (0, 0)
Screenshot: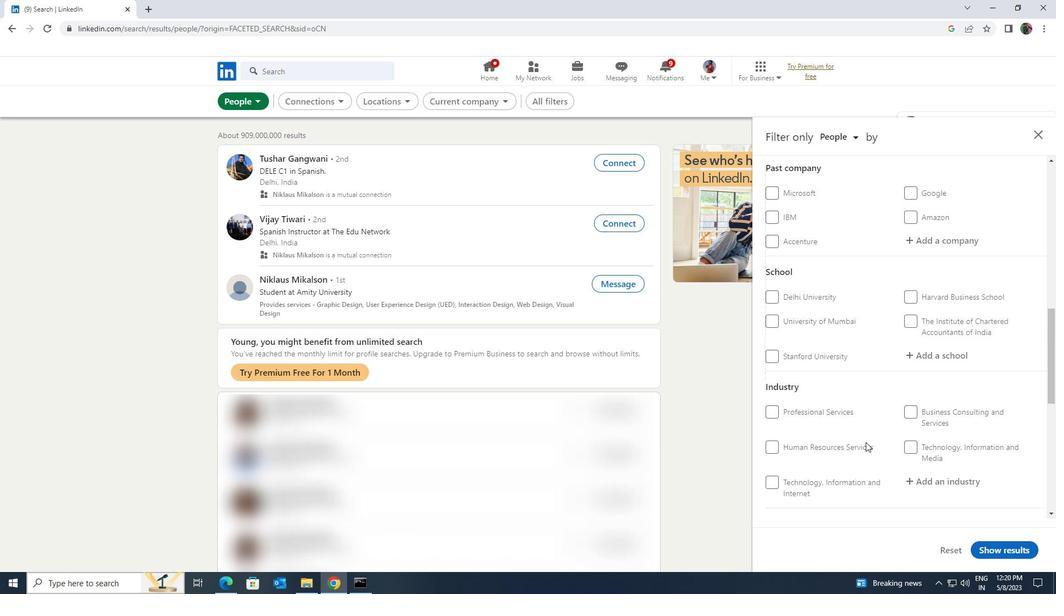 
Action: Mouse scrolled (866, 442) with delta (0, 0)
Screenshot: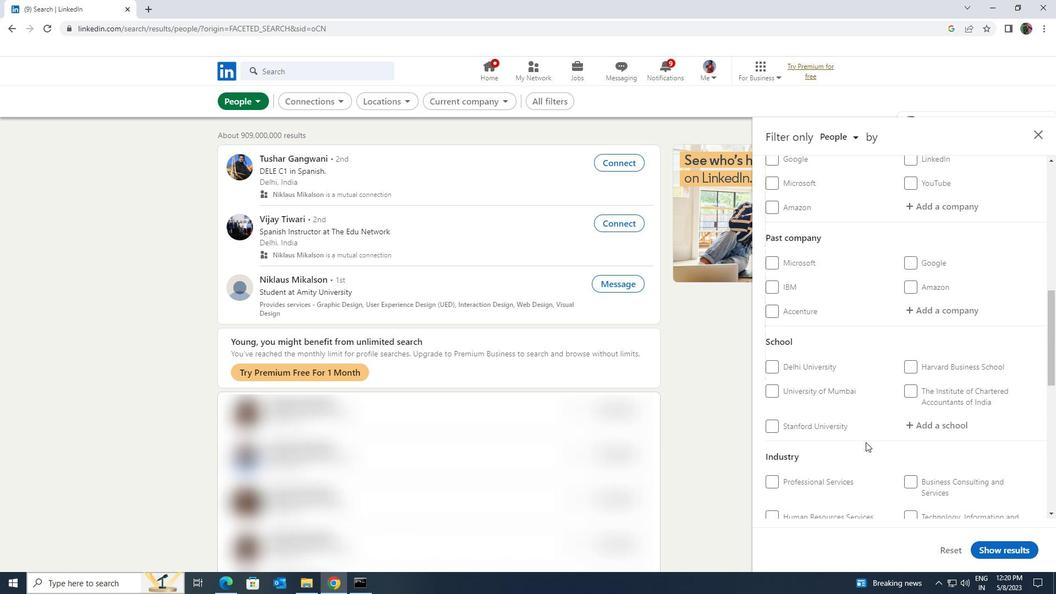 
Action: Mouse scrolled (866, 442) with delta (0, 0)
Screenshot: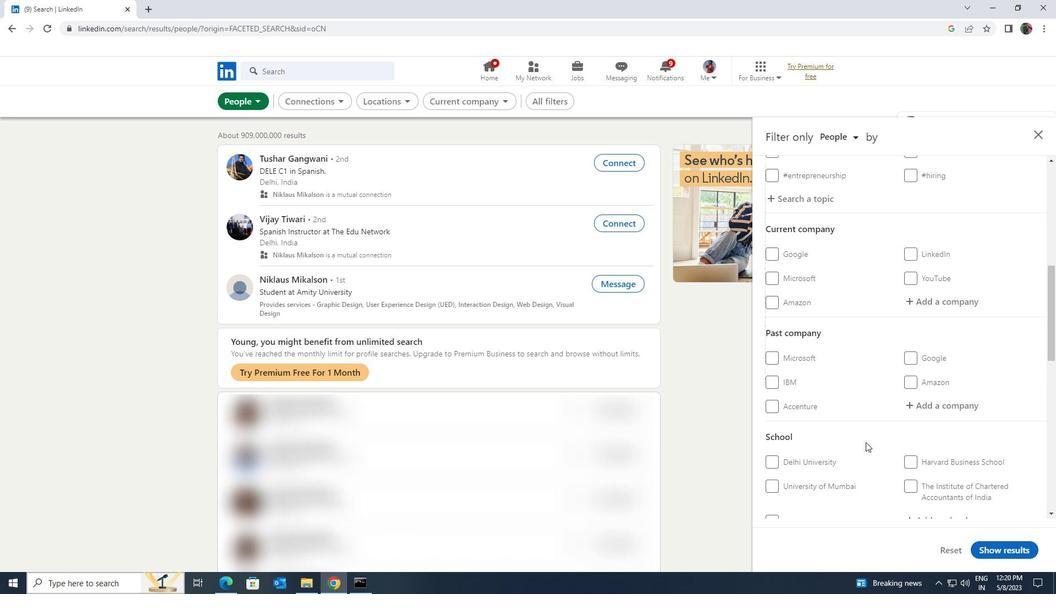 
Action: Mouse scrolled (866, 442) with delta (0, 0)
Screenshot: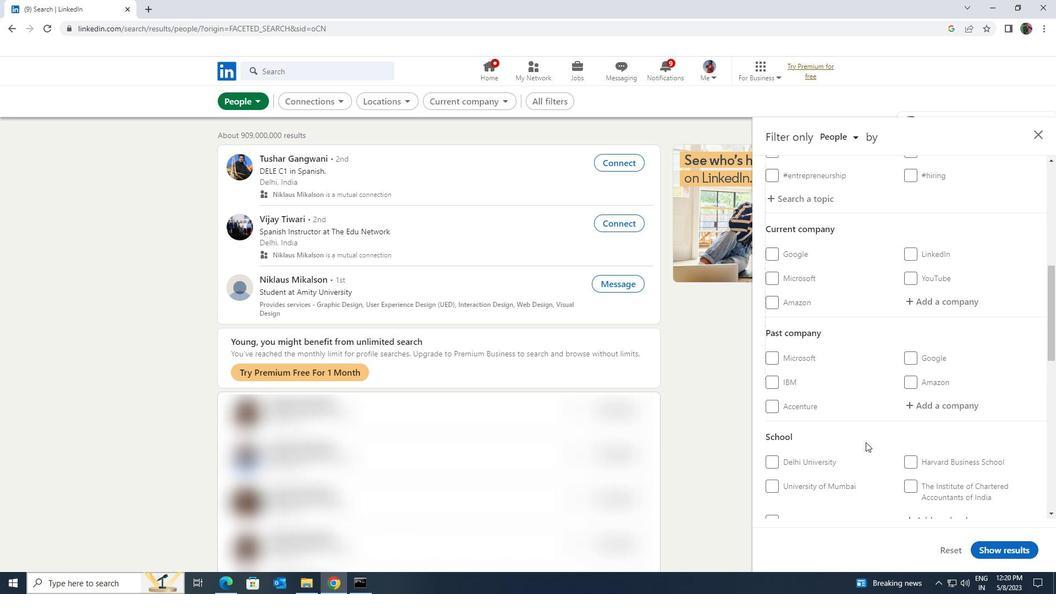 
Action: Mouse moved to (935, 415)
Screenshot: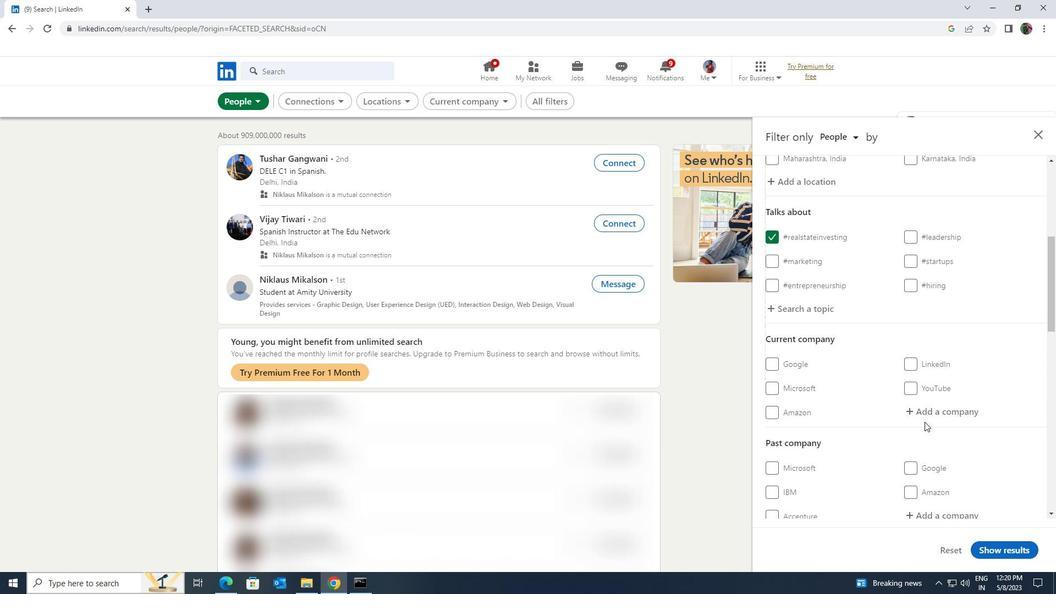 
Action: Mouse pressed left at (935, 415)
Screenshot: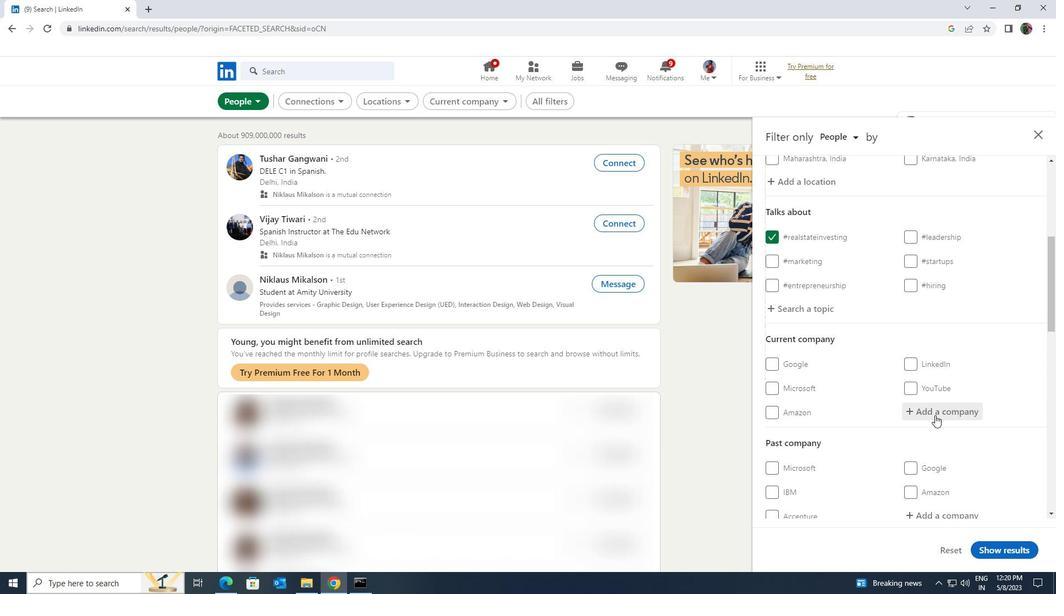 
Action: Key pressed <Key.shift><Key.shift><Key.shift><Key.shift><Key.shift><Key.shift><Key.shift>CTG
Screenshot: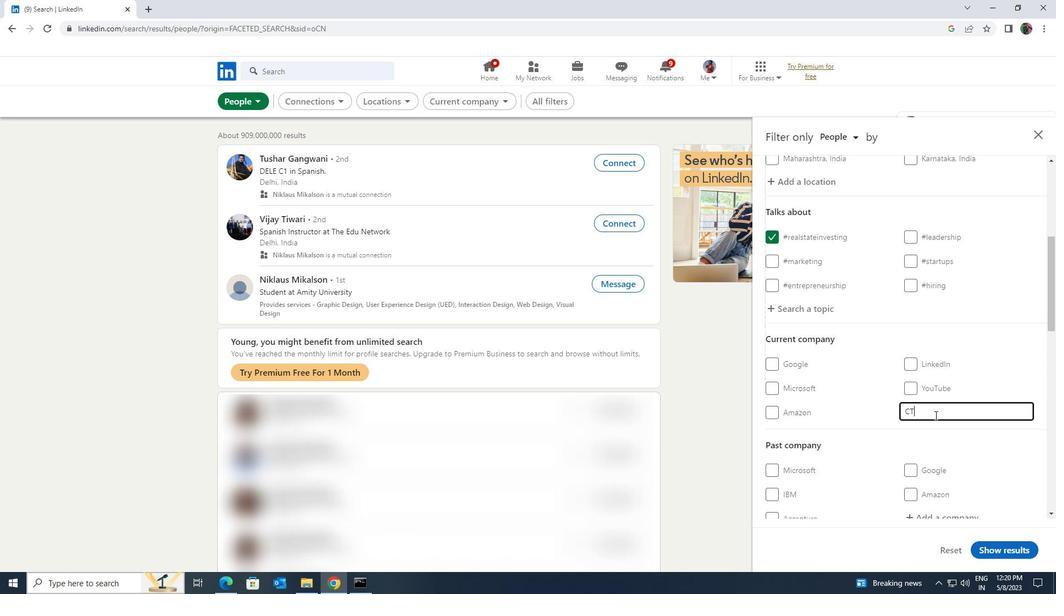 
Action: Mouse moved to (942, 434)
Screenshot: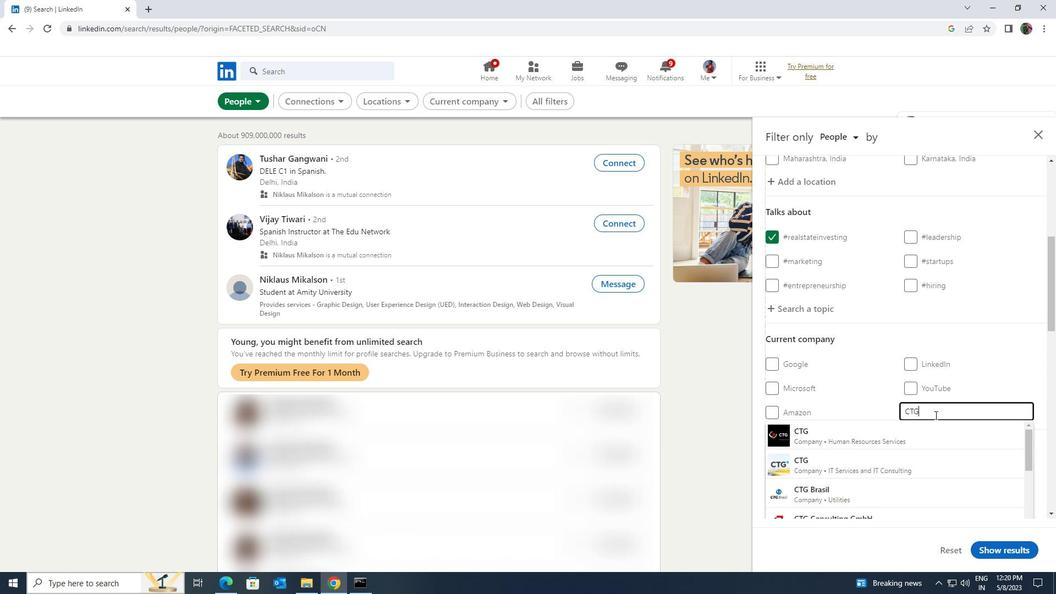 
Action: Mouse pressed left at (942, 434)
Screenshot: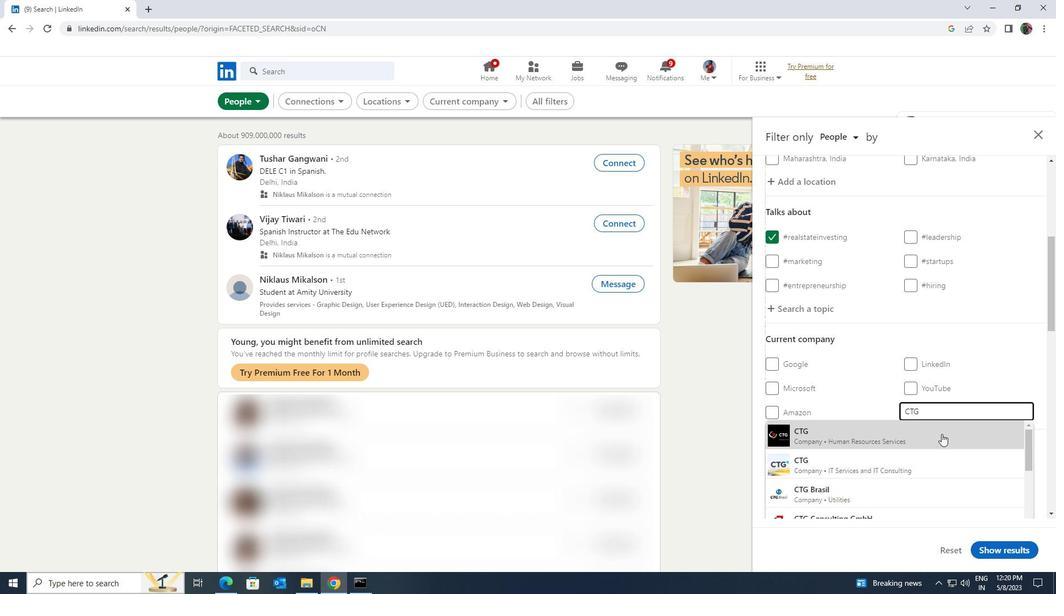 
Action: Mouse moved to (942, 434)
Screenshot: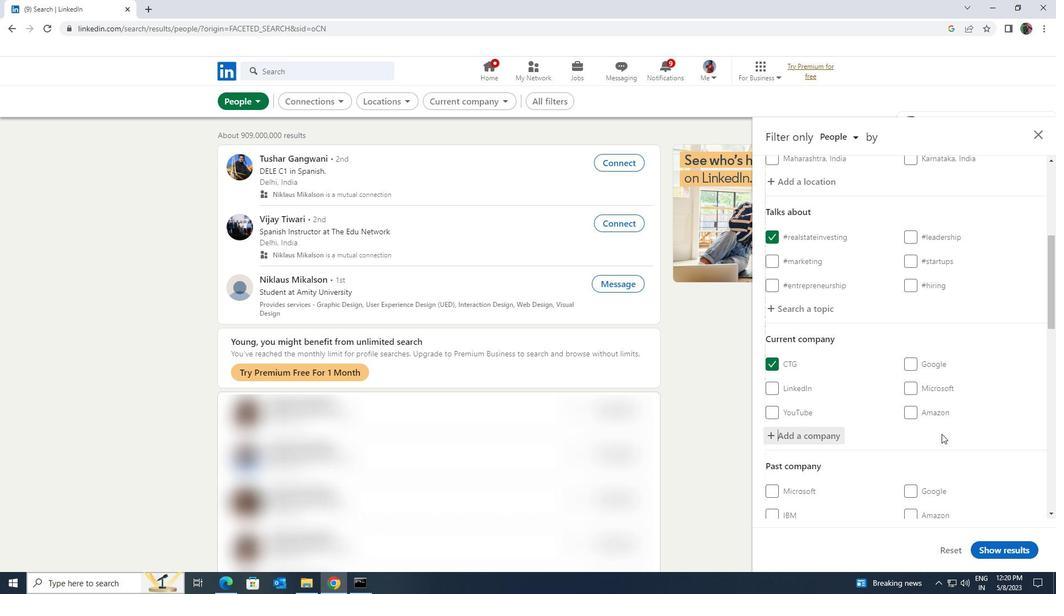 
Action: Mouse scrolled (942, 434) with delta (0, 0)
Screenshot: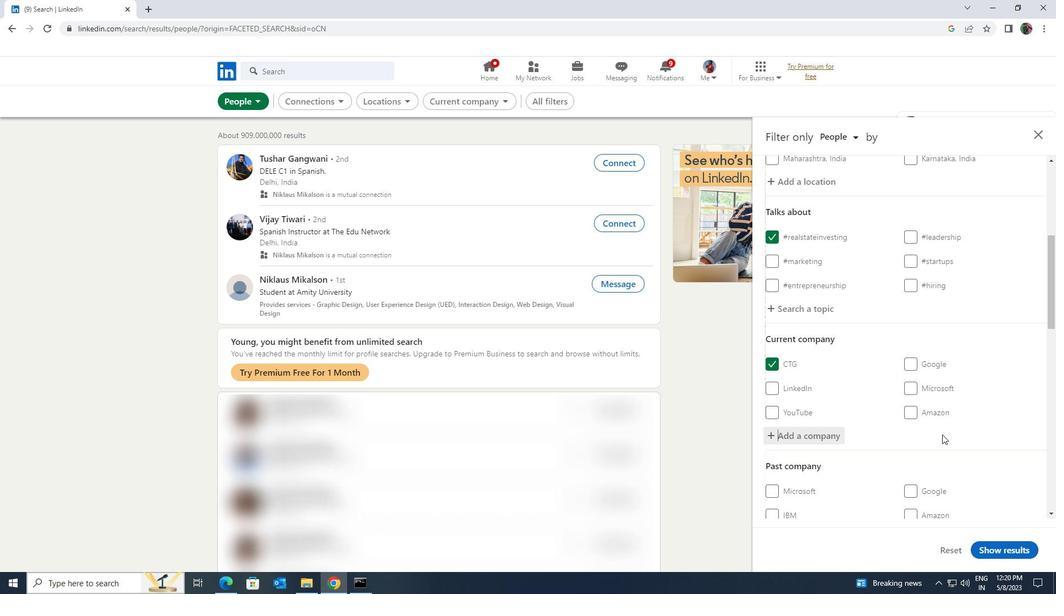 
Action: Mouse scrolled (942, 434) with delta (0, 0)
Screenshot: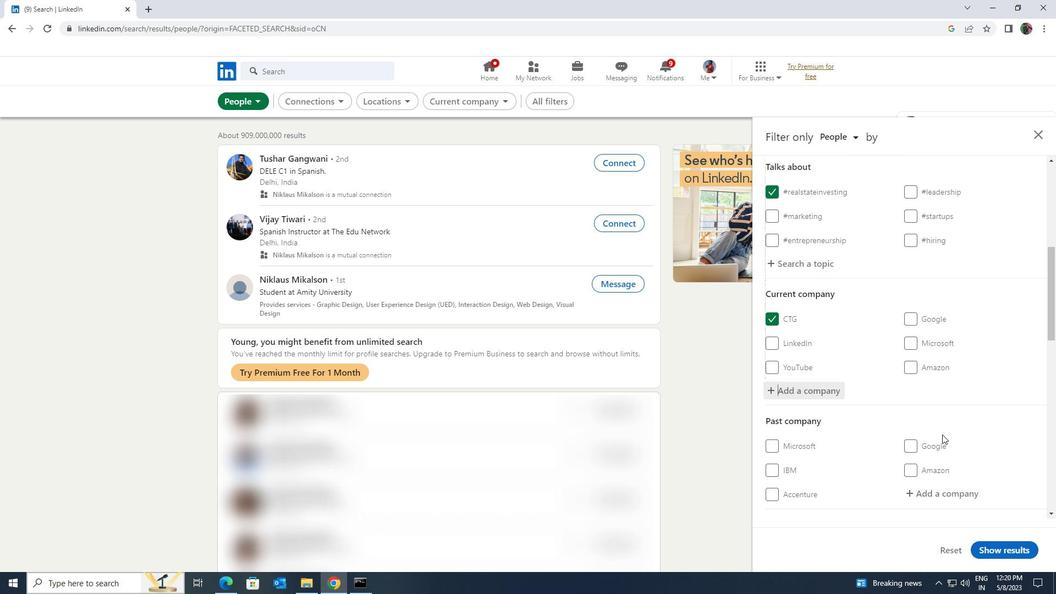
Action: Mouse scrolled (942, 434) with delta (0, 0)
Screenshot: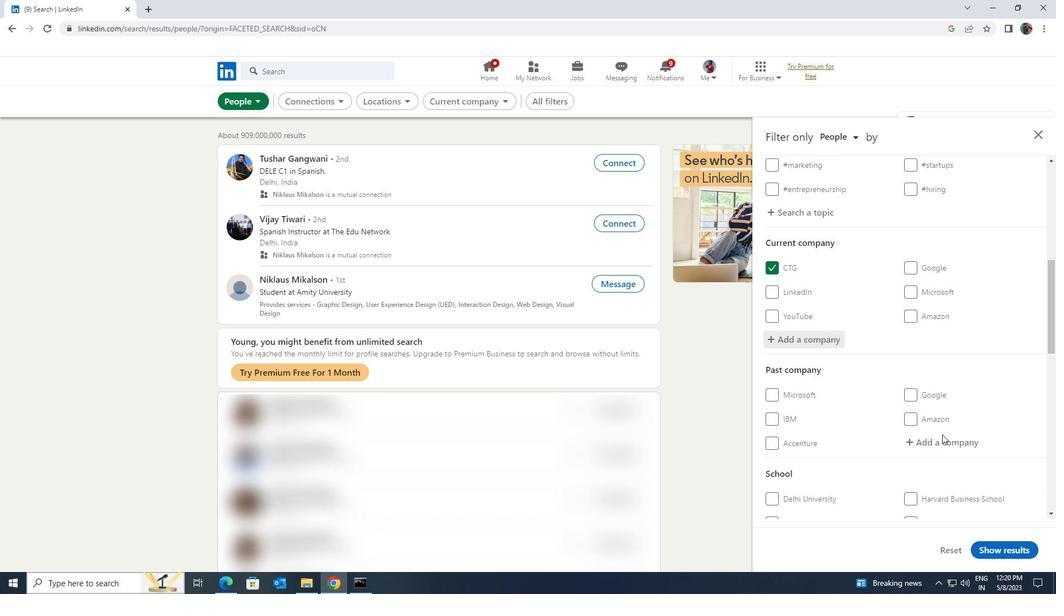 
Action: Mouse scrolled (942, 434) with delta (0, 0)
Screenshot: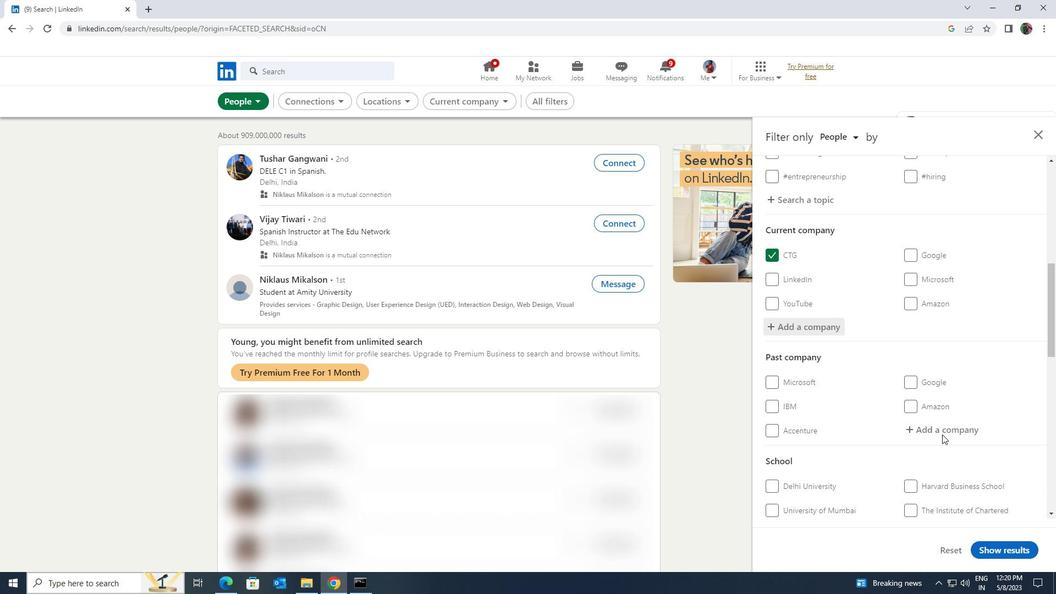 
Action: Mouse moved to (942, 433)
Screenshot: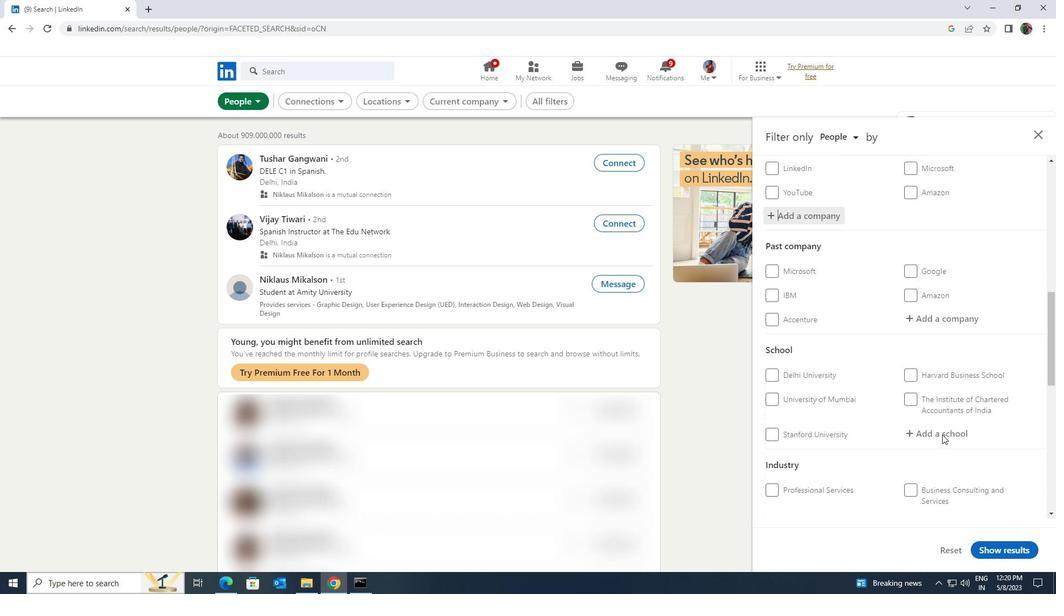 
Action: Mouse pressed left at (942, 433)
Screenshot: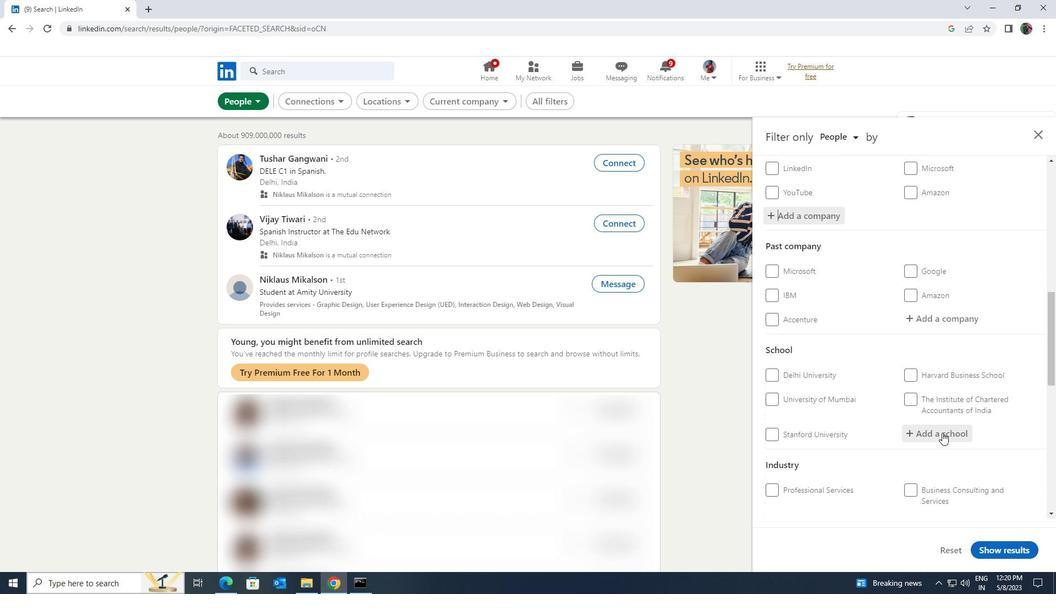 
Action: Key pressed <Key.shift><Key.shift><Key.shift><Key.shift><Key.shift><Key.shift><Key.shift><Key.shift><Key.shift><Key.shift><Key.shift>HARCOURT
Screenshot: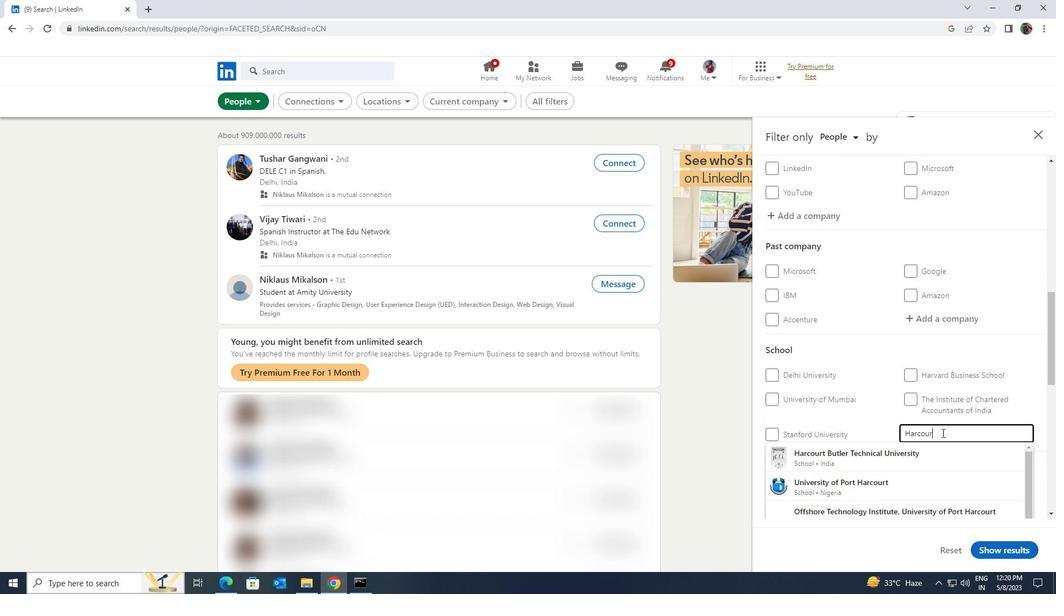 
Action: Mouse moved to (937, 458)
Screenshot: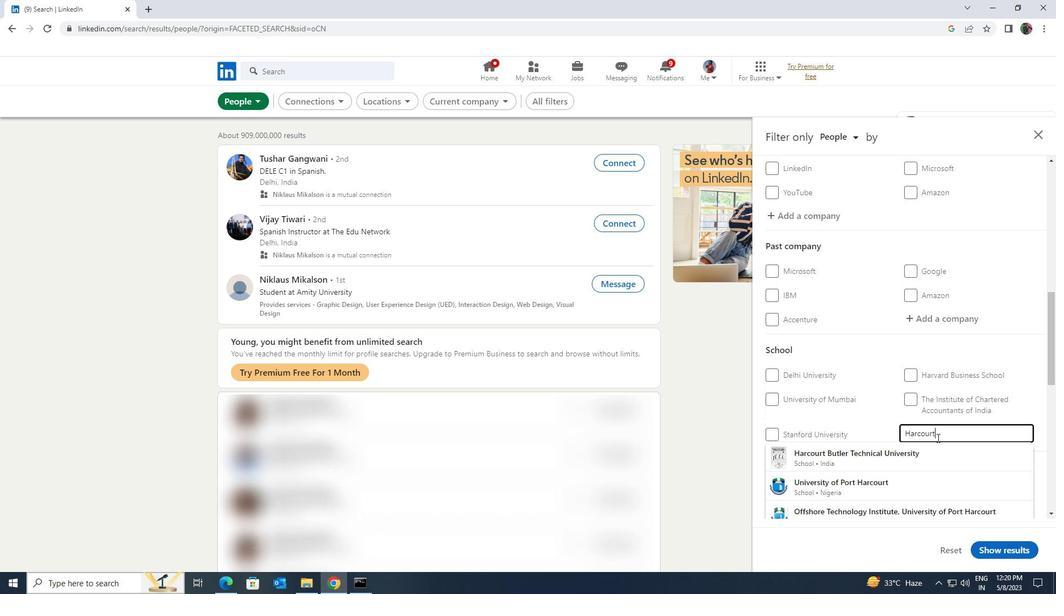 
Action: Mouse pressed left at (937, 458)
Screenshot: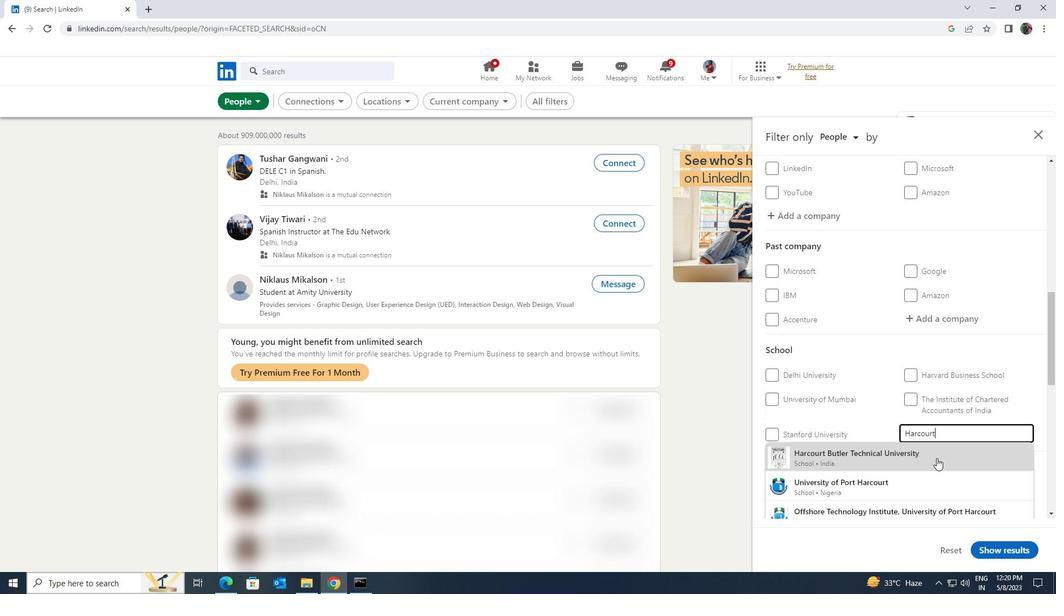 
Action: Mouse scrolled (937, 457) with delta (0, 0)
Screenshot: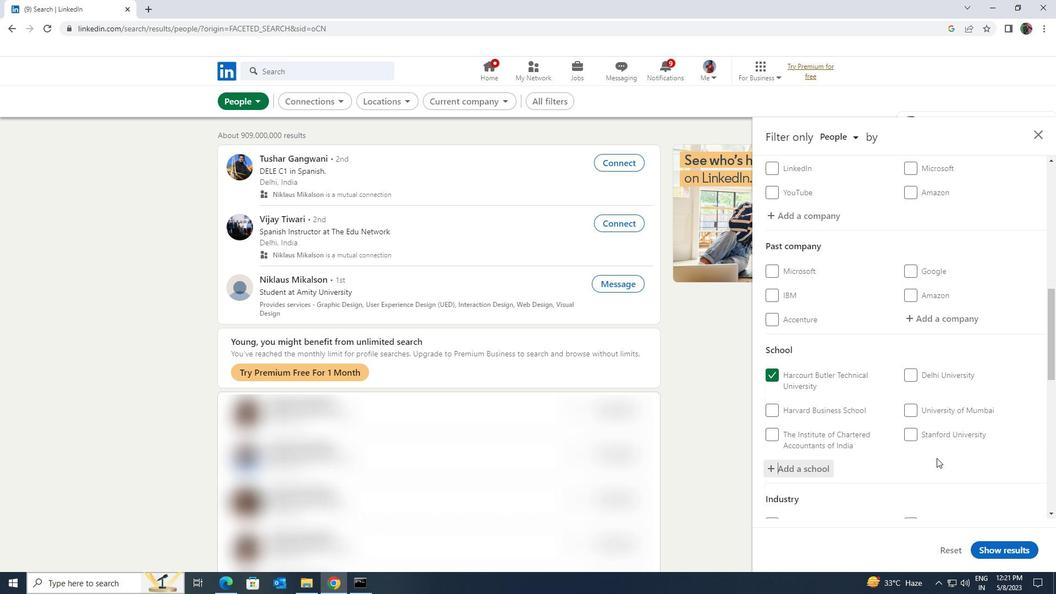 
Action: Mouse scrolled (937, 457) with delta (0, 0)
Screenshot: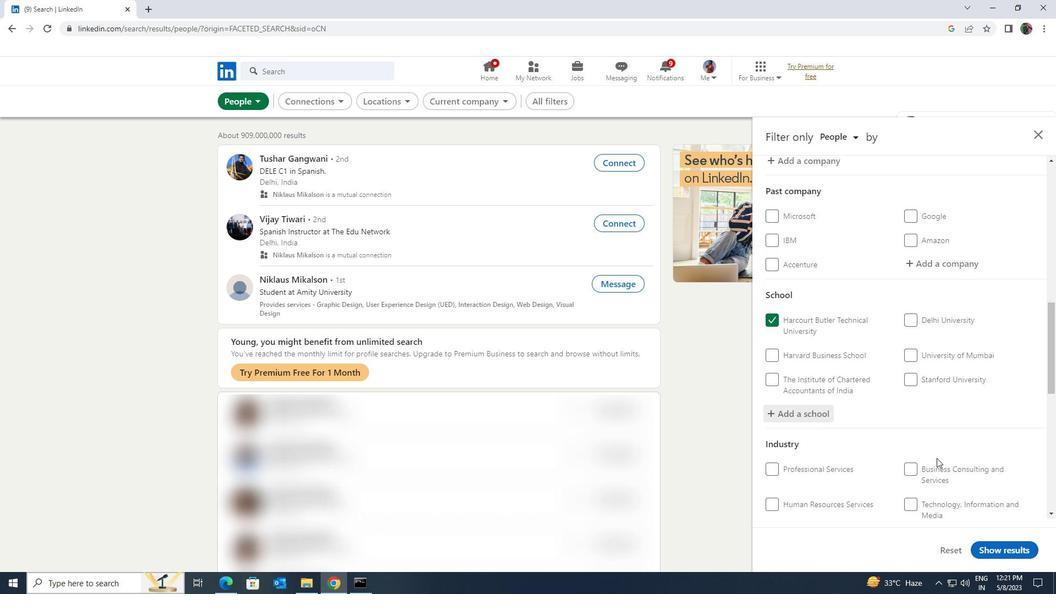 
Action: Mouse moved to (937, 458)
Screenshot: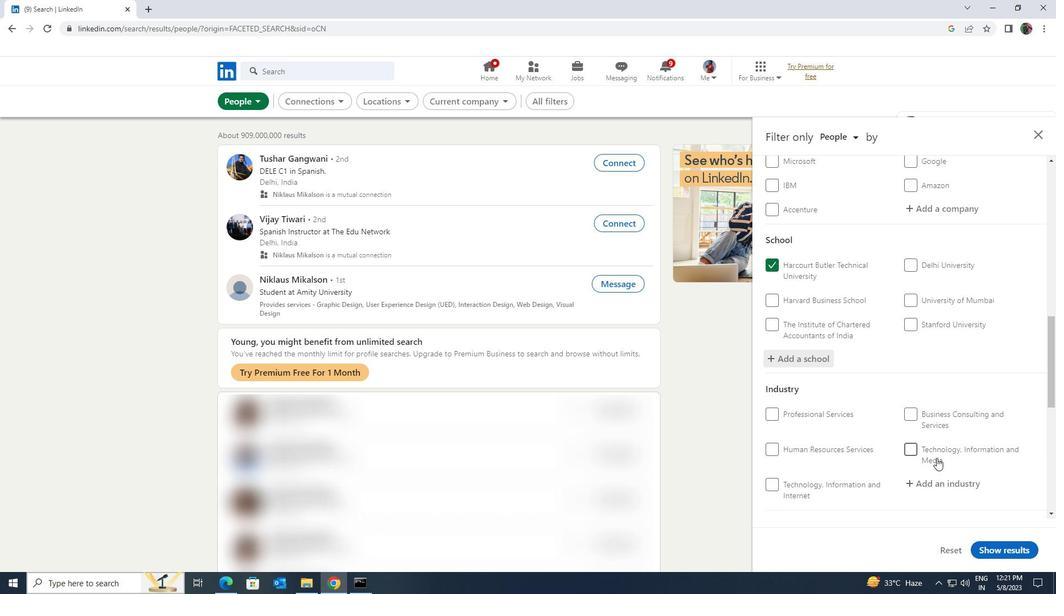 
Action: Mouse scrolled (937, 457) with delta (0, 0)
Screenshot: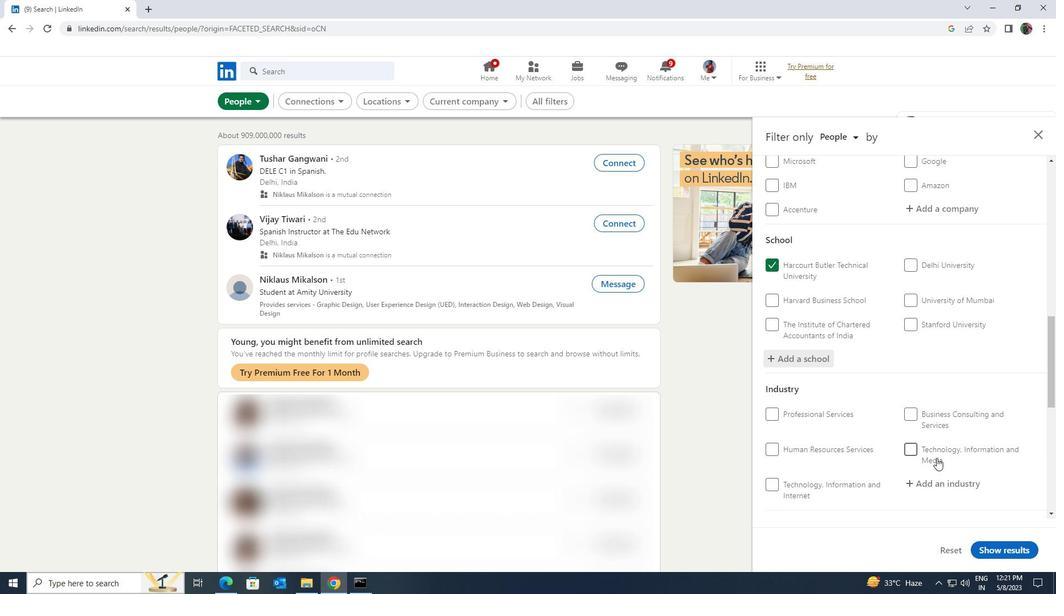 
Action: Mouse moved to (939, 430)
Screenshot: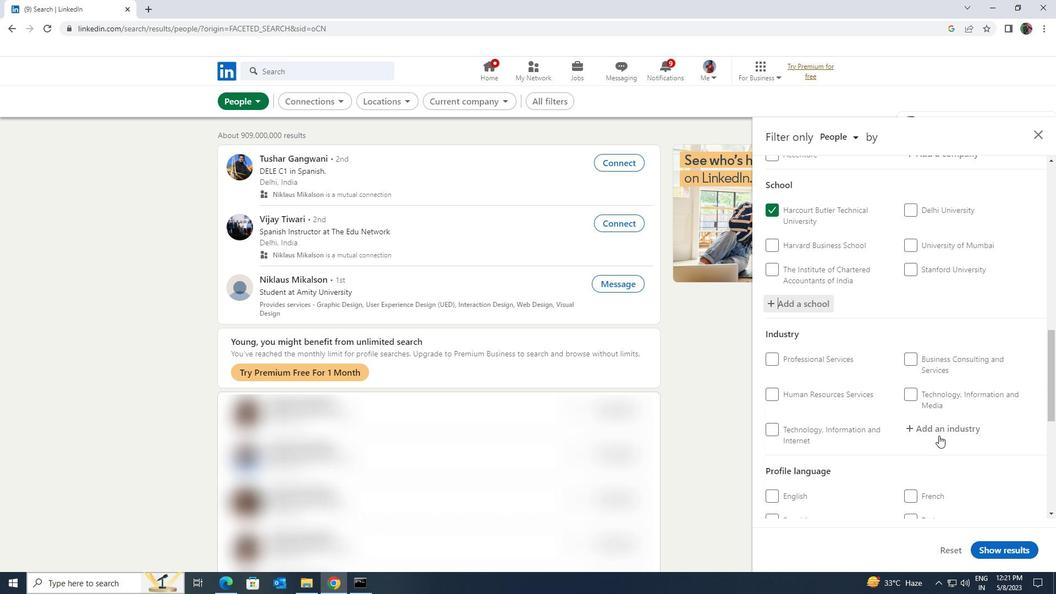 
Action: Mouse pressed left at (939, 430)
Screenshot: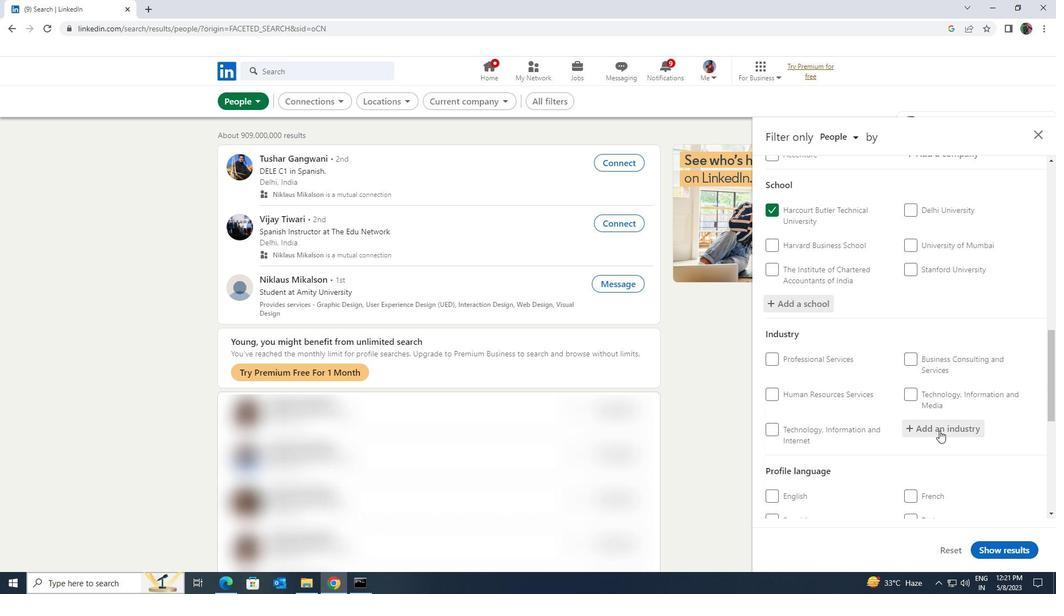 
Action: Key pressed <Key.shift><Key.shift><Key.shift>SPORTS<Key.space>AND<Key.space>
Screenshot: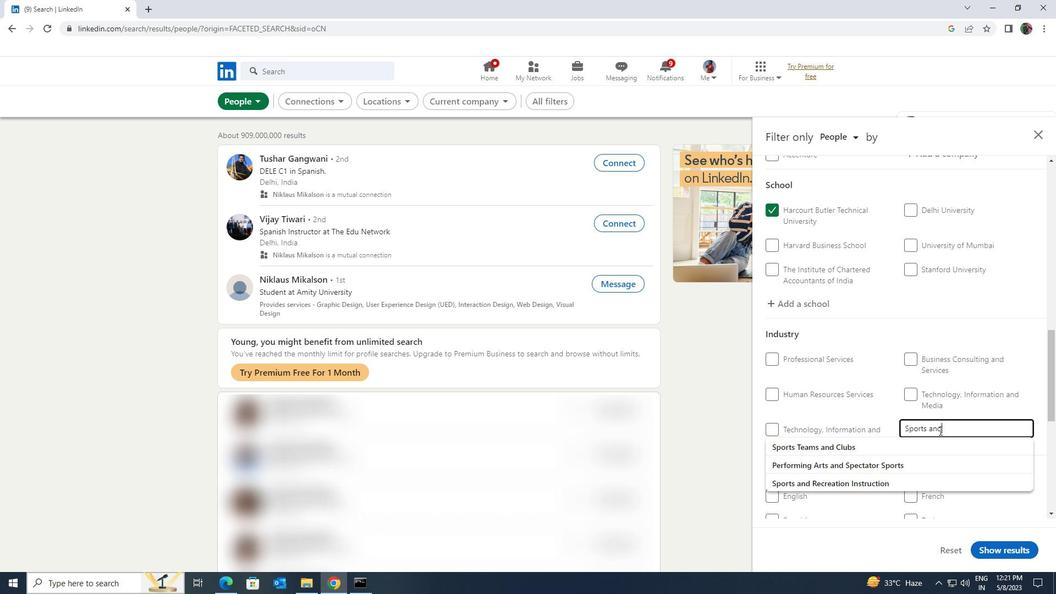 
Action: Mouse moved to (939, 431)
Screenshot: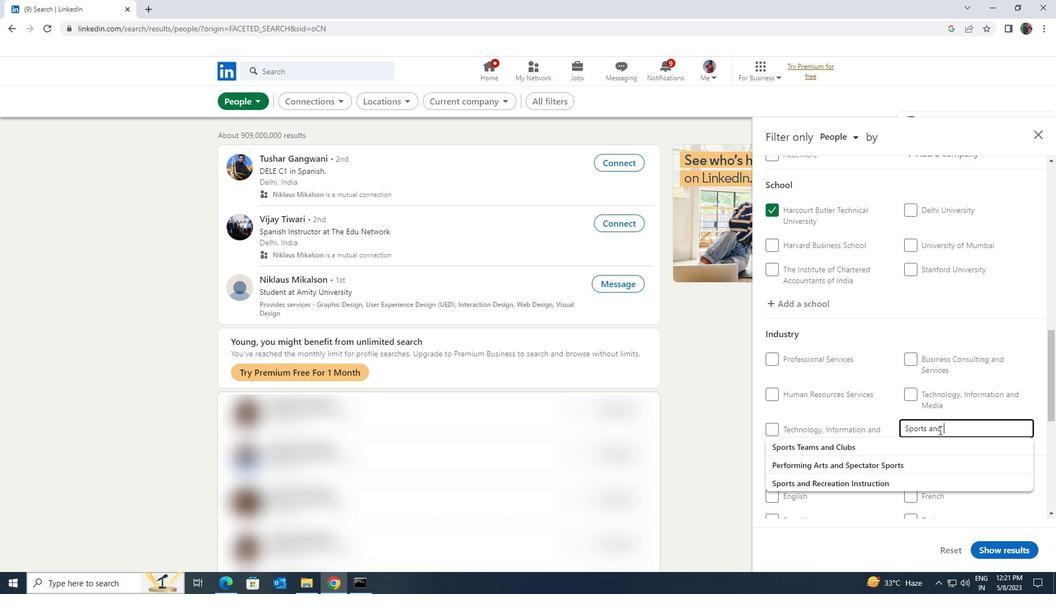 
Action: Key pressed <Key.space><Key.shift><Key.shift>RECR
Screenshot: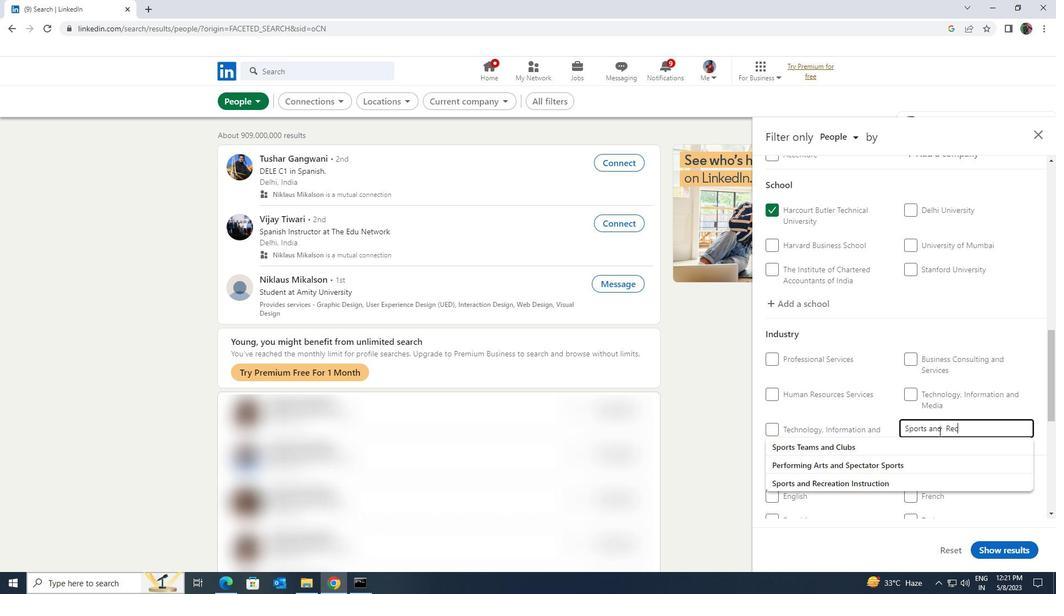 
Action: Mouse moved to (937, 441)
Screenshot: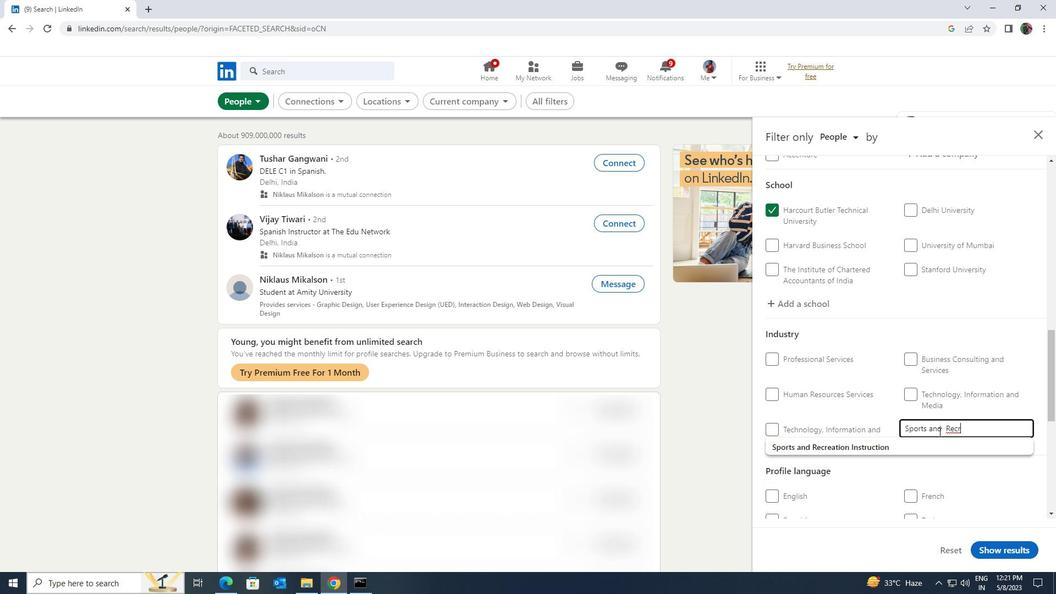 
Action: Mouse pressed left at (937, 441)
Screenshot: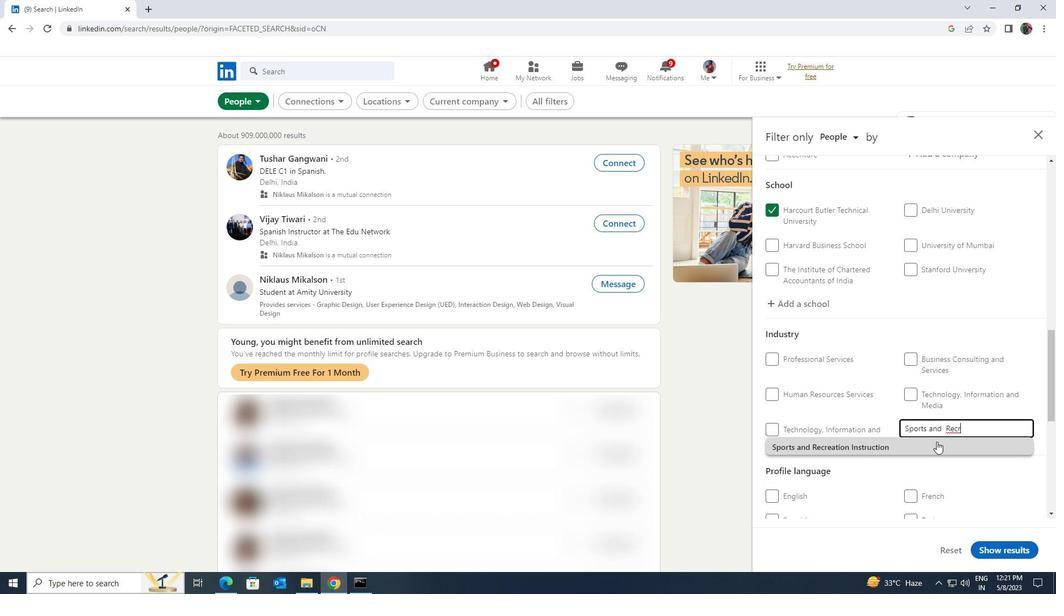 
Action: Mouse moved to (936, 442)
Screenshot: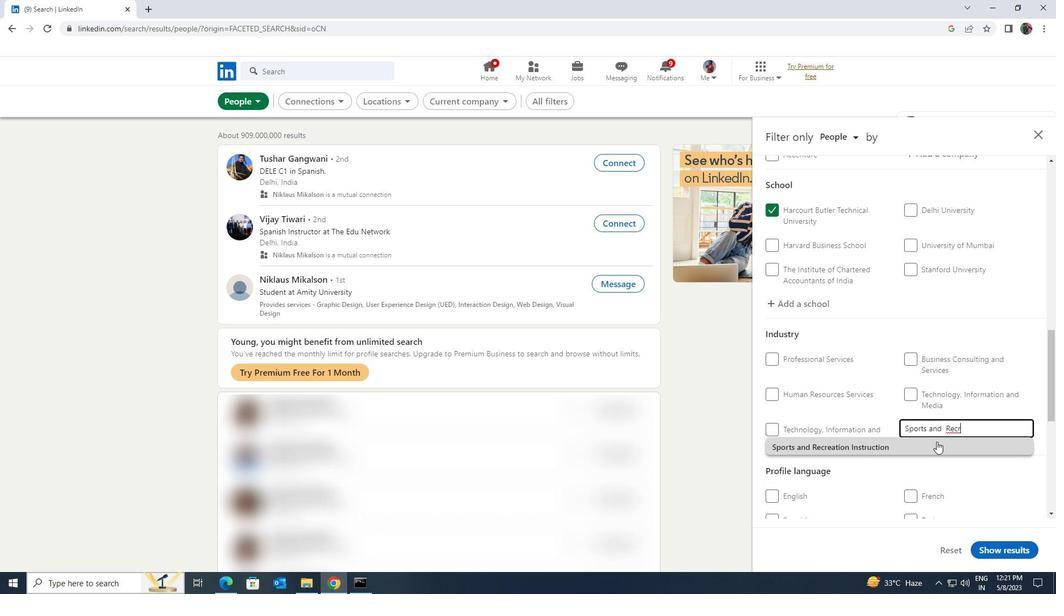 
Action: Mouse scrolled (936, 441) with delta (0, 0)
Screenshot: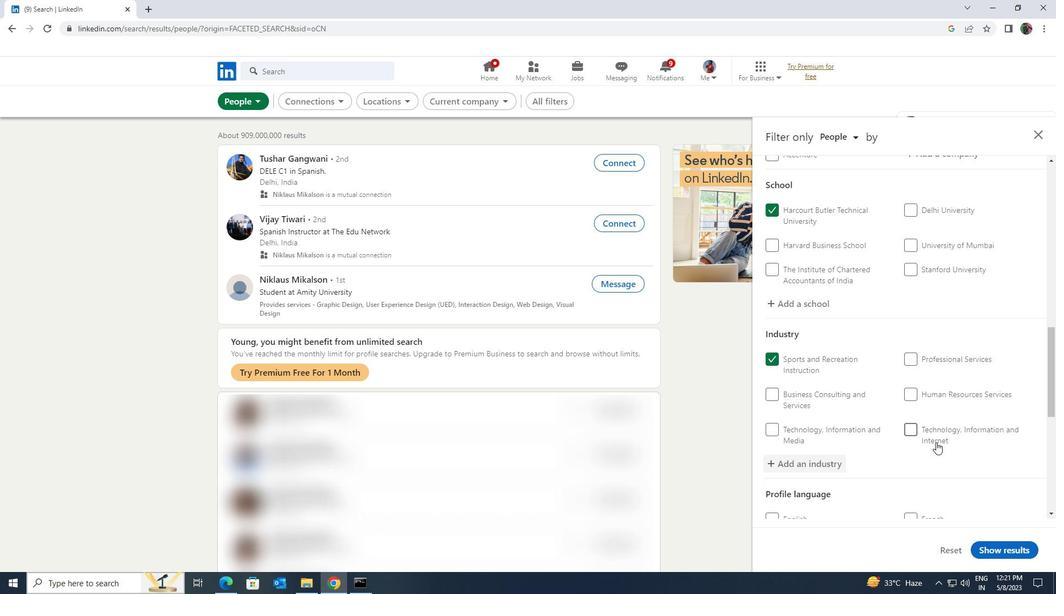 
Action: Mouse scrolled (936, 441) with delta (0, 0)
Screenshot: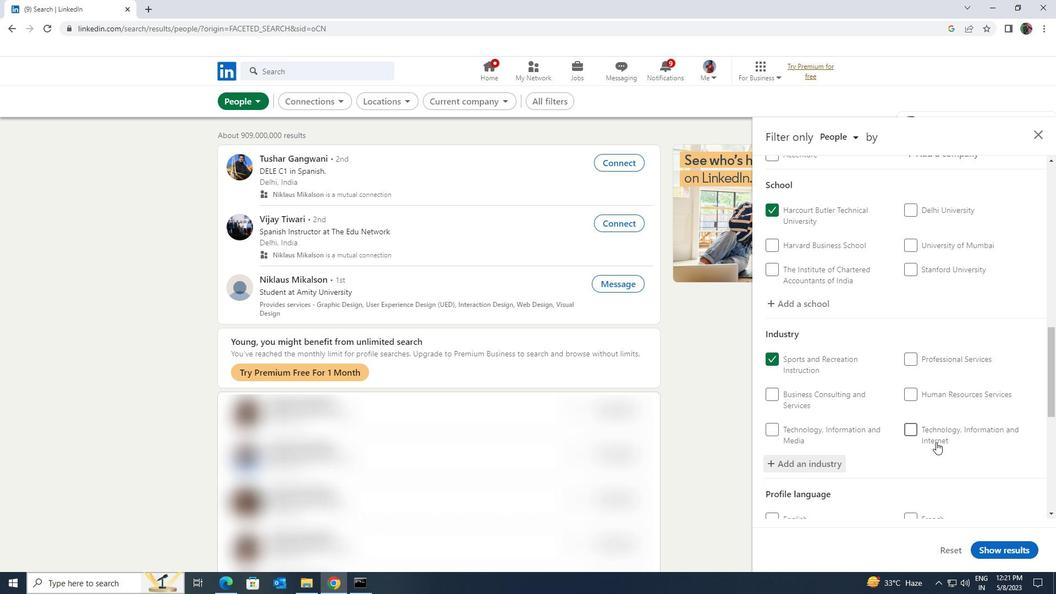 
Action: Mouse scrolled (936, 441) with delta (0, 0)
Screenshot: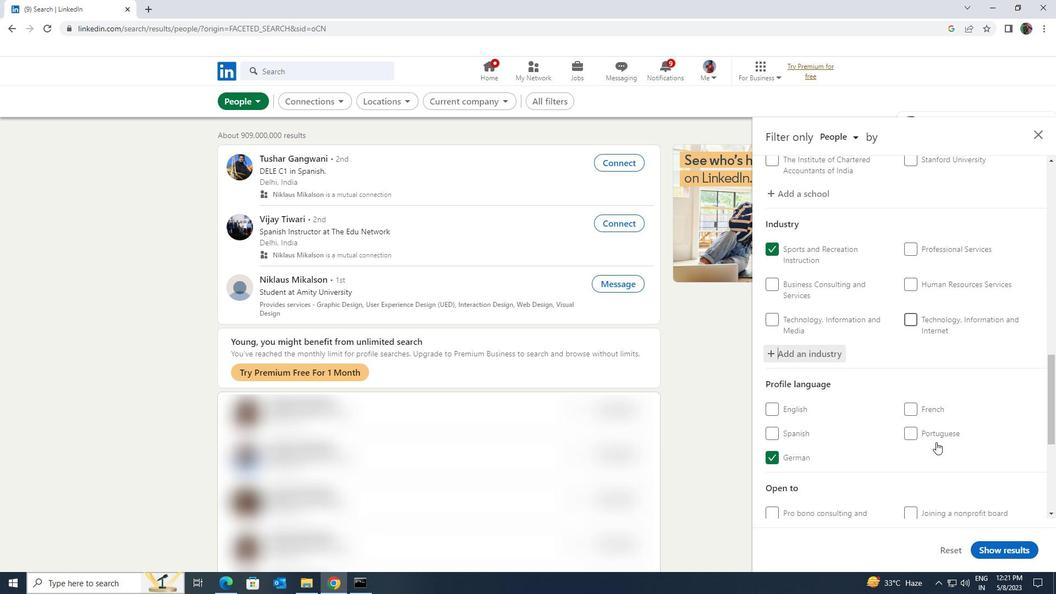 
Action: Mouse scrolled (936, 441) with delta (0, 0)
Screenshot: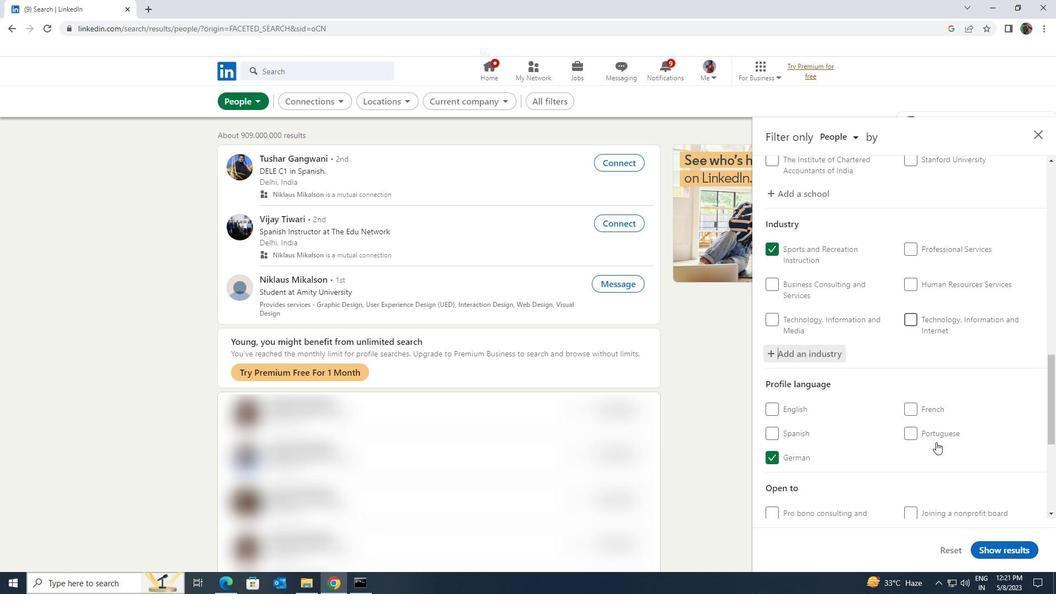 
Action: Mouse scrolled (936, 441) with delta (0, 0)
Screenshot: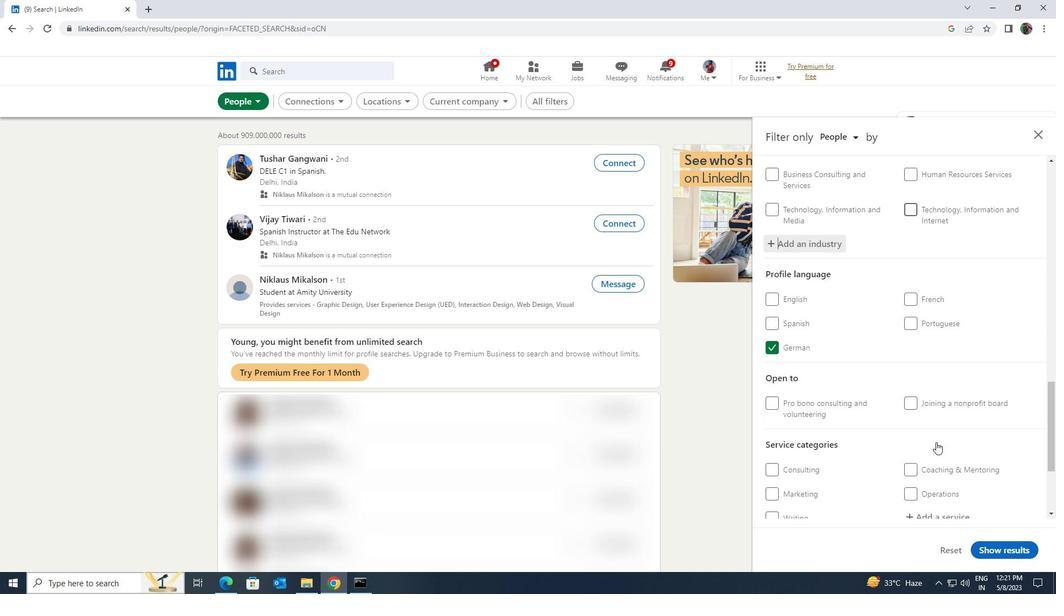 
Action: Mouse moved to (934, 453)
Screenshot: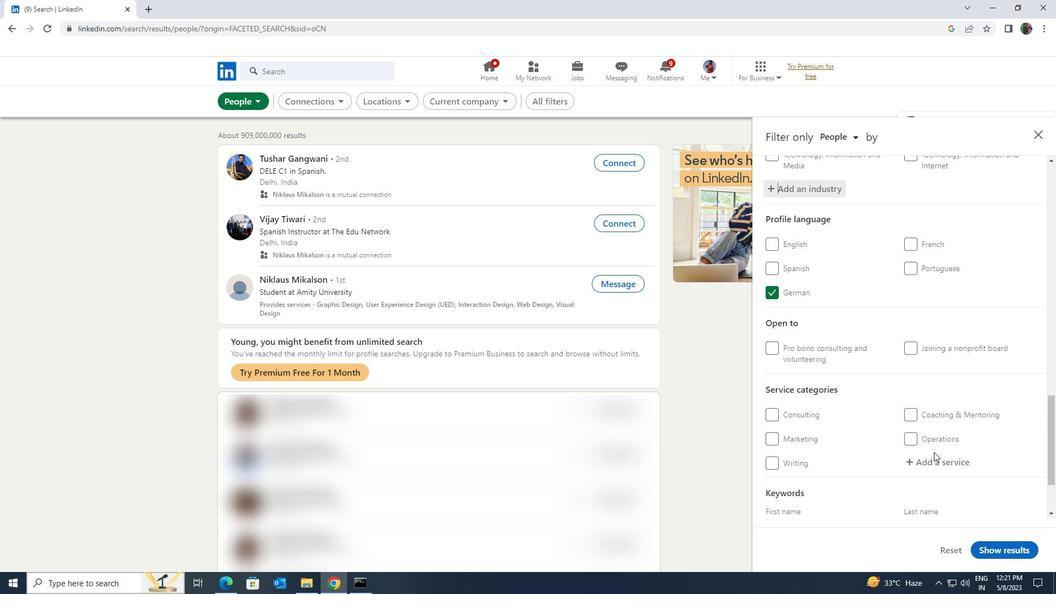 
Action: Mouse pressed left at (934, 453)
Screenshot: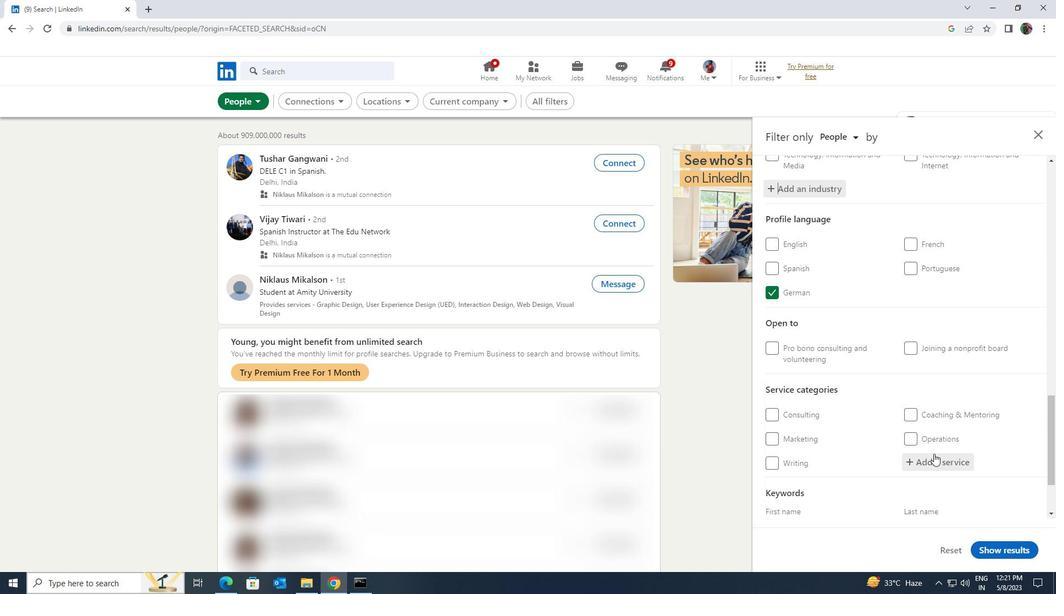 
Action: Key pressed <Key.shift><Key.shift><Key.shift><Key.shift><Key.shift><Key.shift><Key.shift><Key.shift><Key.shift><Key.shift><Key.shift><Key.shift><Key.shift><Key.shift><Key.shift><Key.shift><Key.shift><Key.shift><Key.shift><Key.shift><Key.shift><Key.shift><Key.shift><Key.shift>USER<Key.space><Key.shift>EXPE
Screenshot: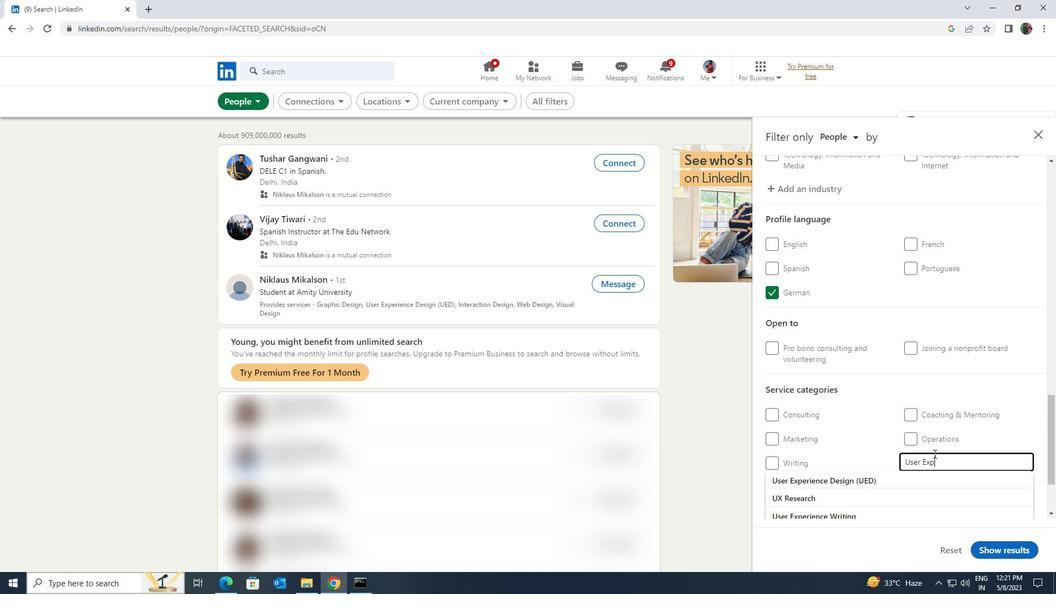 
Action: Mouse moved to (938, 478)
Screenshot: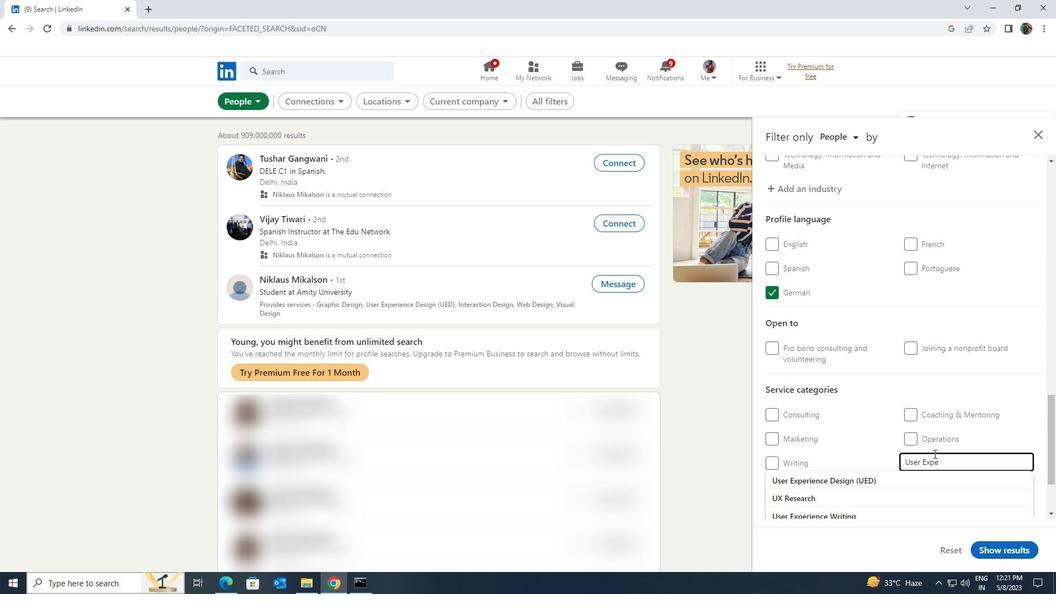 
Action: Mouse pressed left at (938, 478)
Screenshot: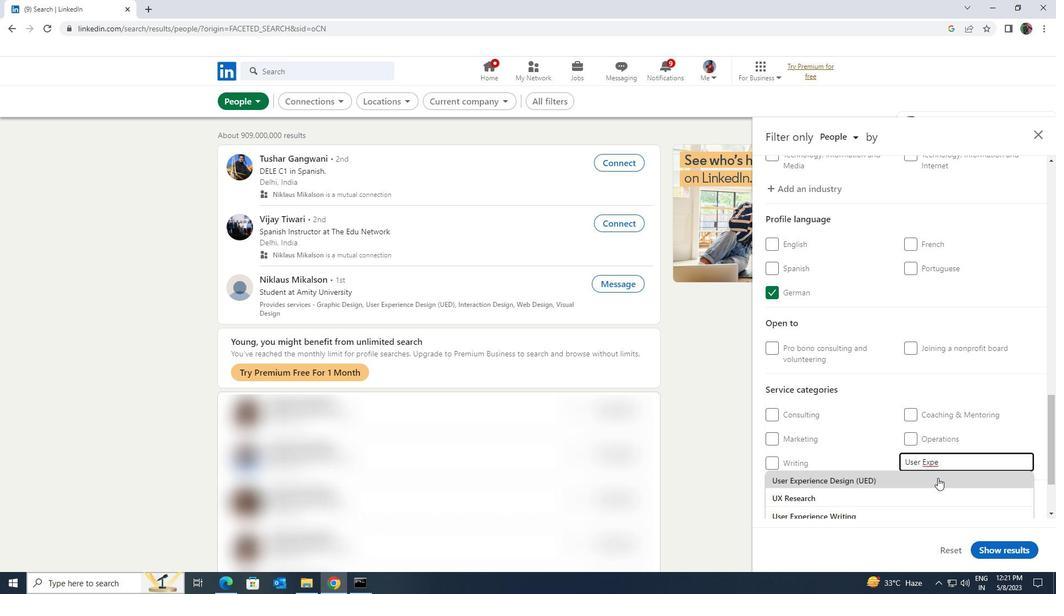 
Action: Mouse moved to (938, 478)
Screenshot: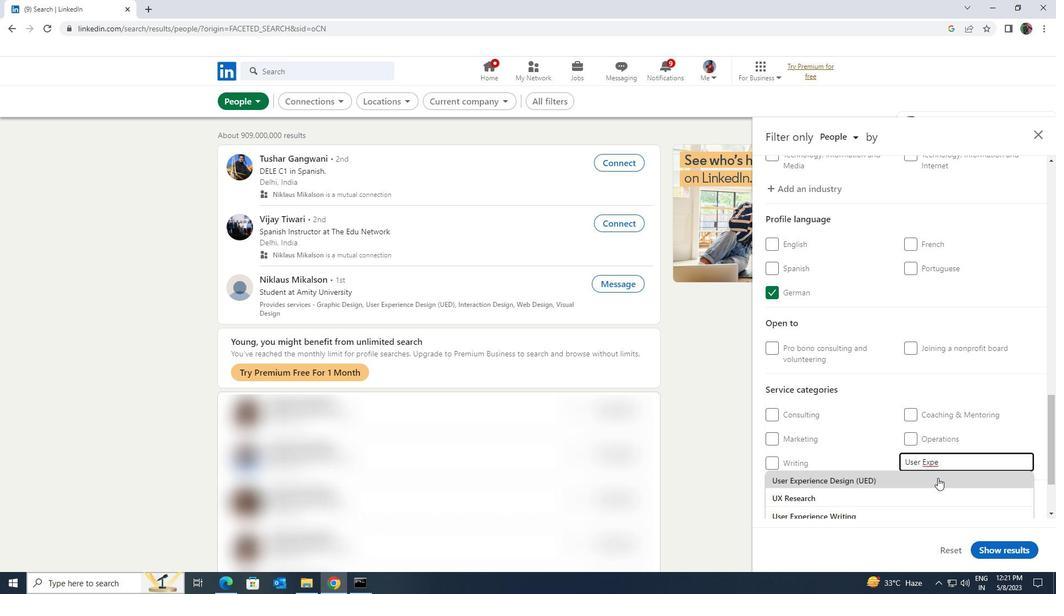 
Action: Mouse scrolled (938, 477) with delta (0, 0)
Screenshot: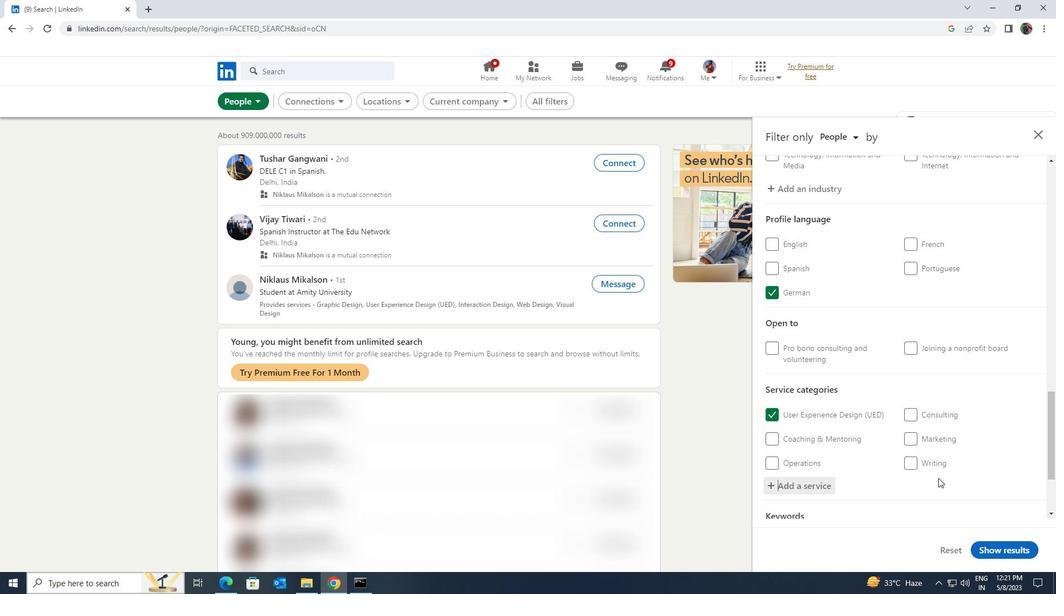 
Action: Mouse scrolled (938, 477) with delta (0, 0)
Screenshot: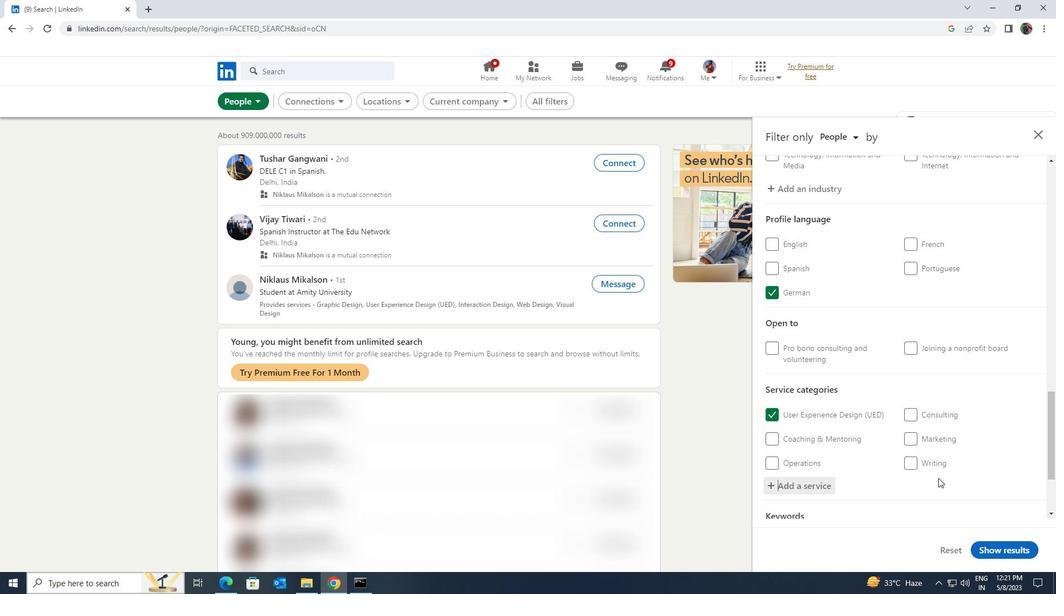 
Action: Mouse scrolled (938, 477) with delta (0, 0)
Screenshot: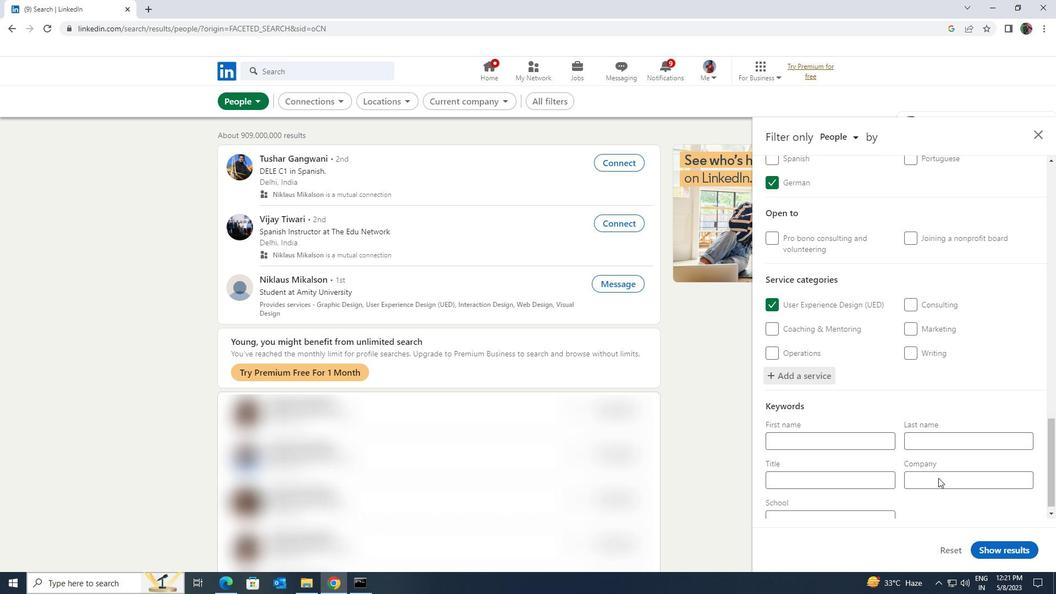 
Action: Mouse moved to (875, 474)
Screenshot: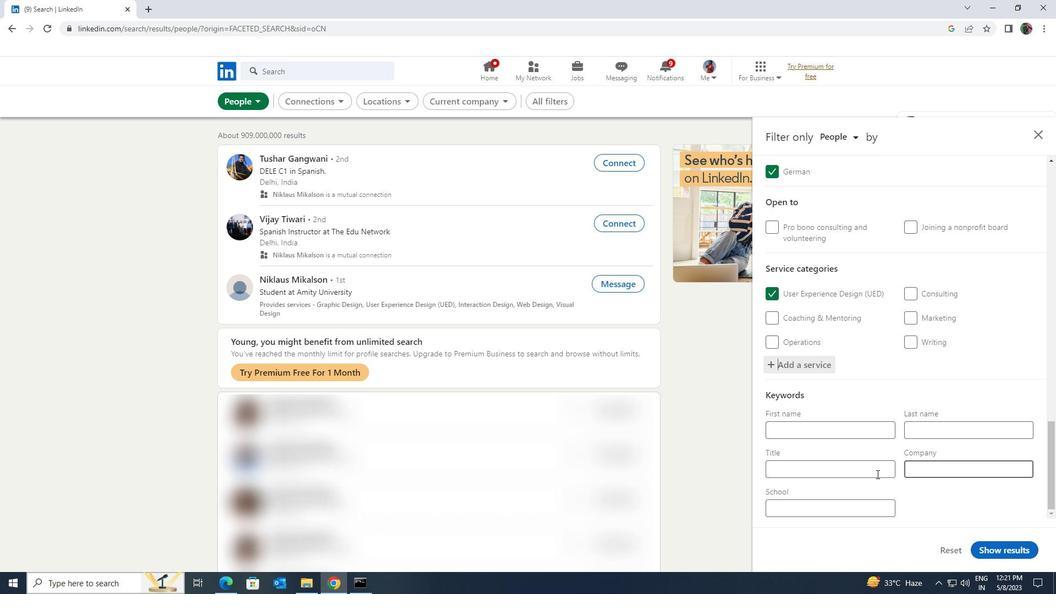 
Action: Mouse pressed left at (875, 474)
Screenshot: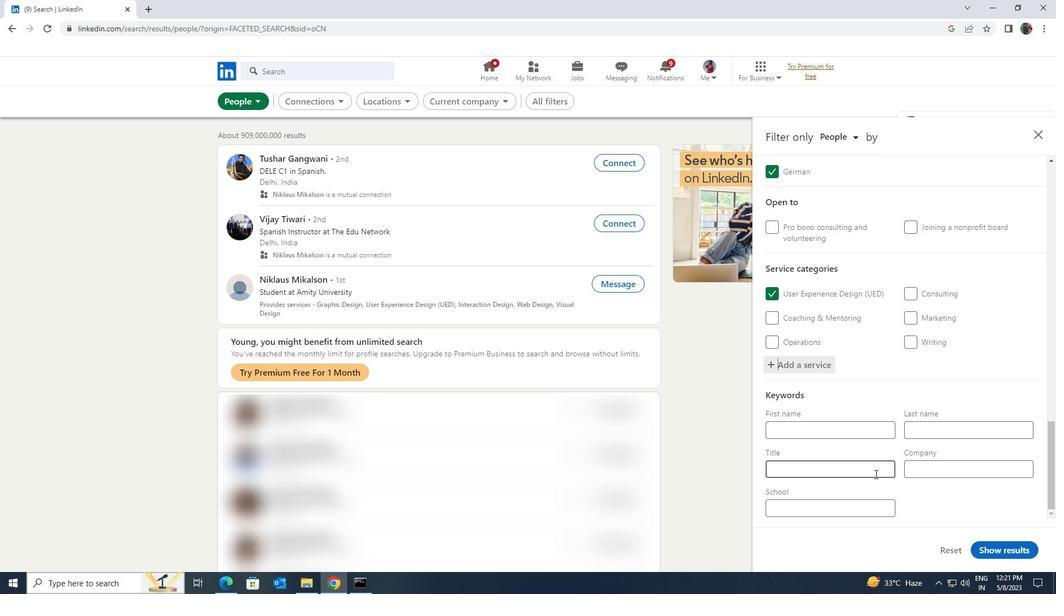 
Action: Key pressed <Key.shift><Key.shift>FILE<Key.space><Key.shift>CLERK
Screenshot: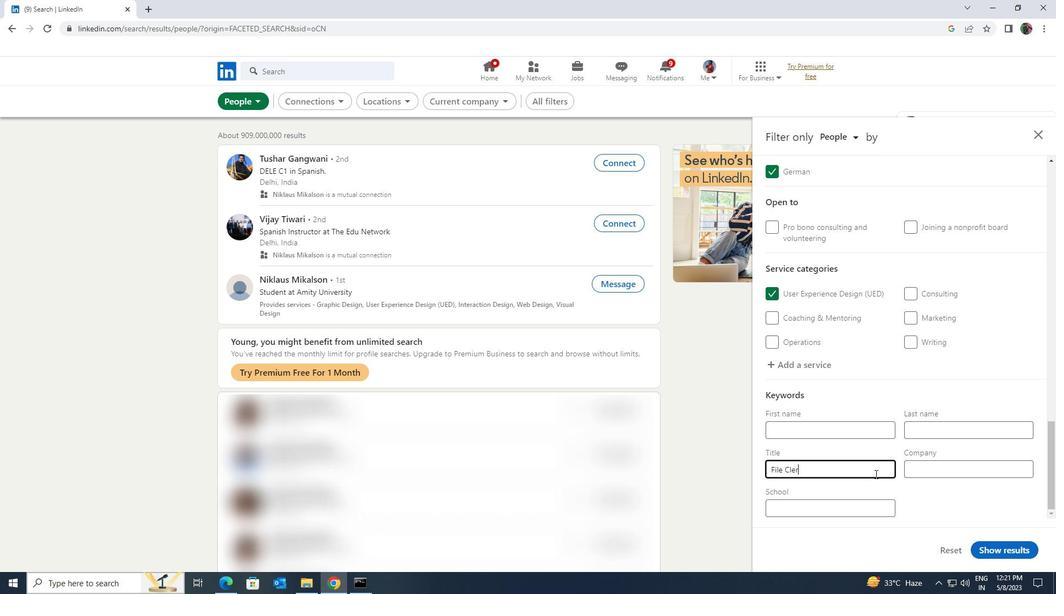 
Action: Mouse moved to (986, 541)
Screenshot: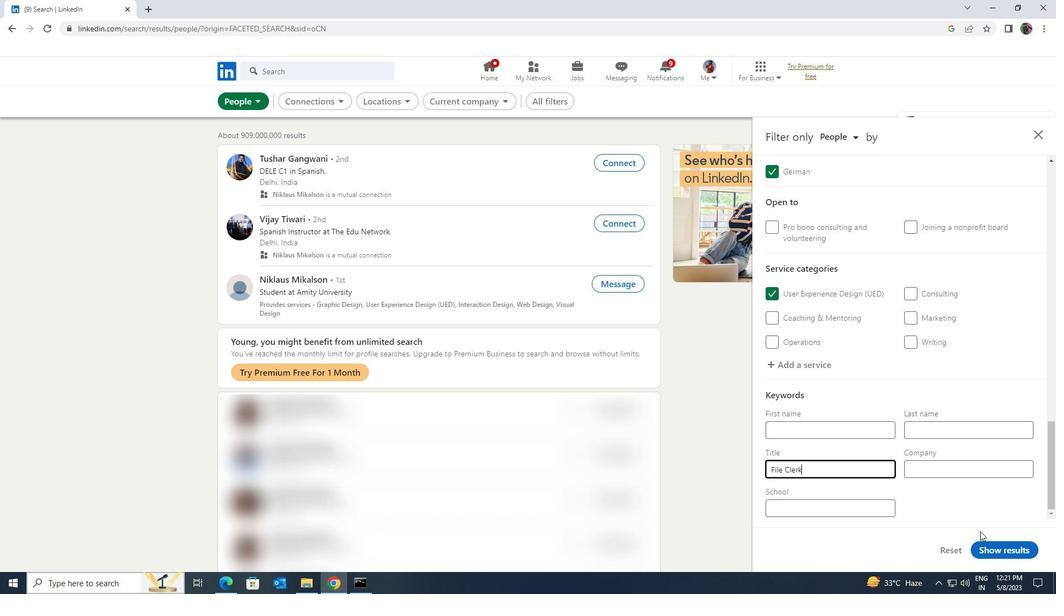 
Action: Mouse pressed left at (986, 541)
Screenshot: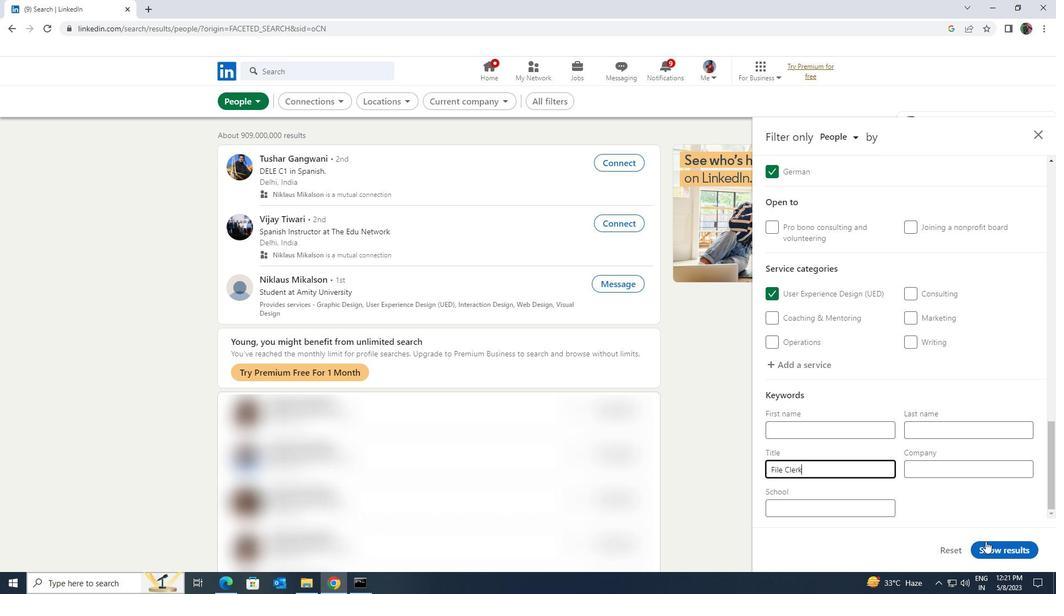 
